 Task: In the  document Relationships.epub Add page color 'Light Pink'Light Pink . Insert watermark . Insert watermark  Softera Apply Font Style in watermark Georgia; font size  112 and place the watermark  Horizontally
Action: Mouse moved to (289, 379)
Screenshot: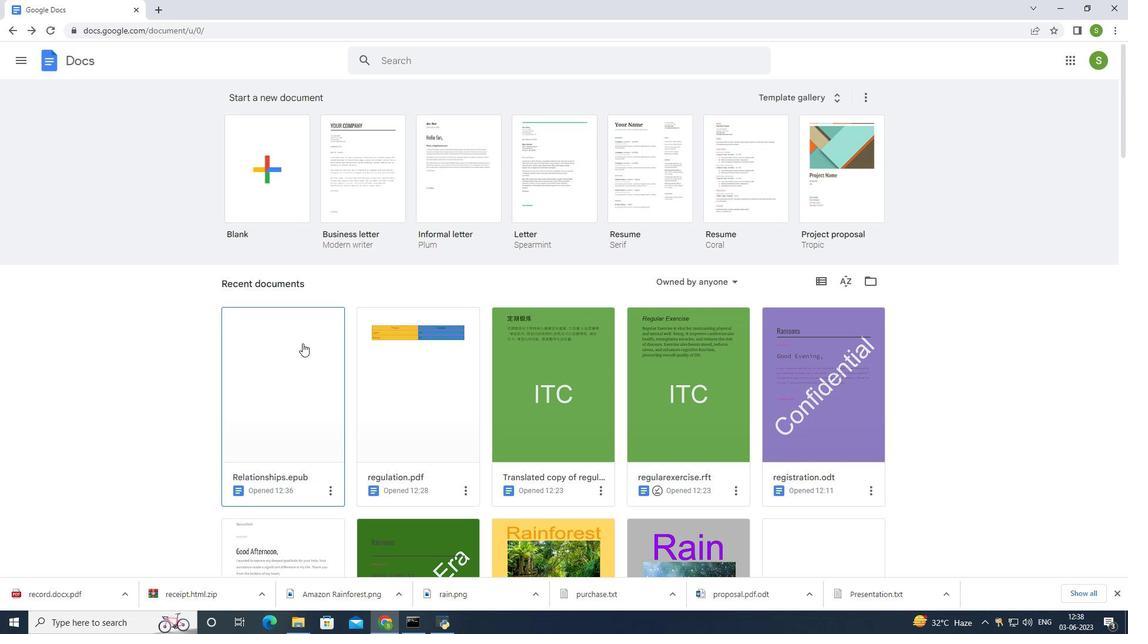 
Action: Mouse pressed left at (289, 379)
Screenshot: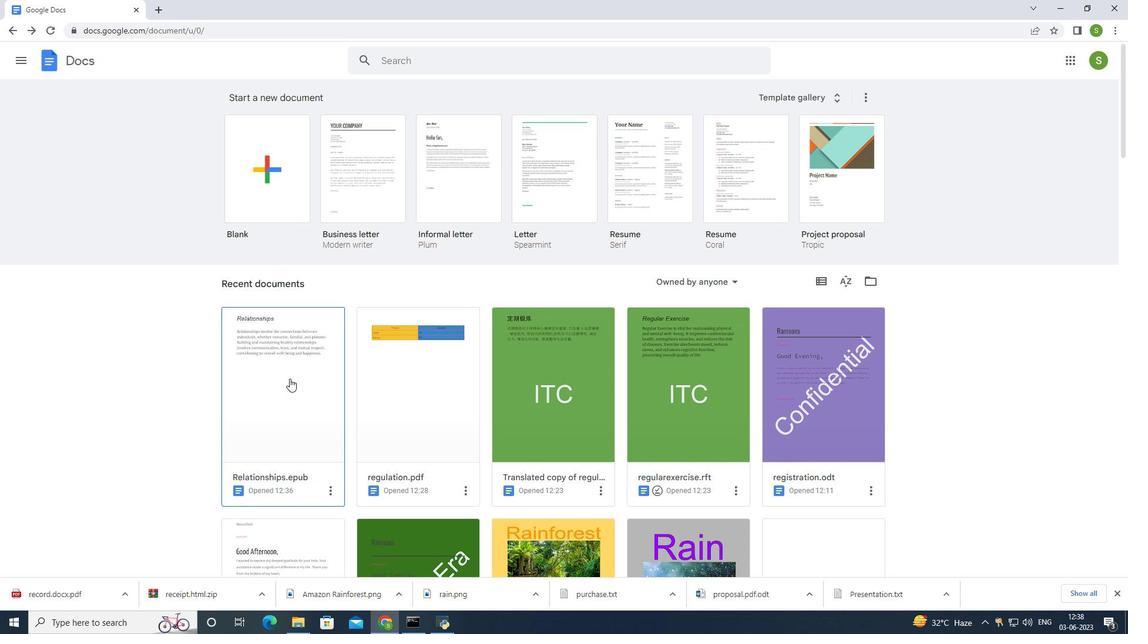 
Action: Mouse moved to (39, 66)
Screenshot: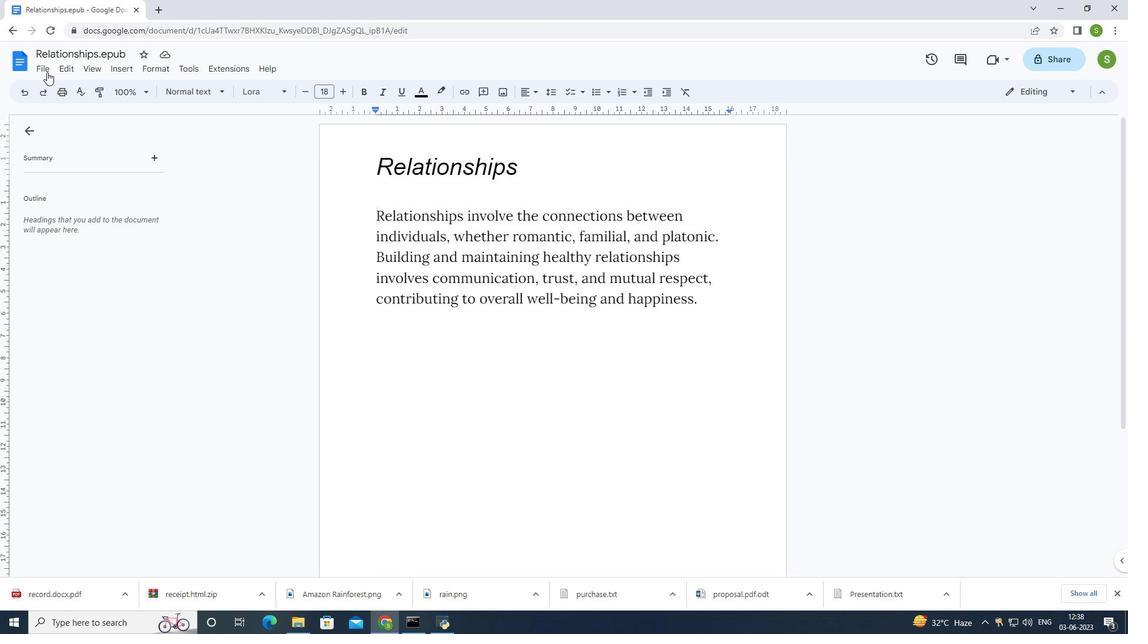 
Action: Mouse pressed left at (39, 66)
Screenshot: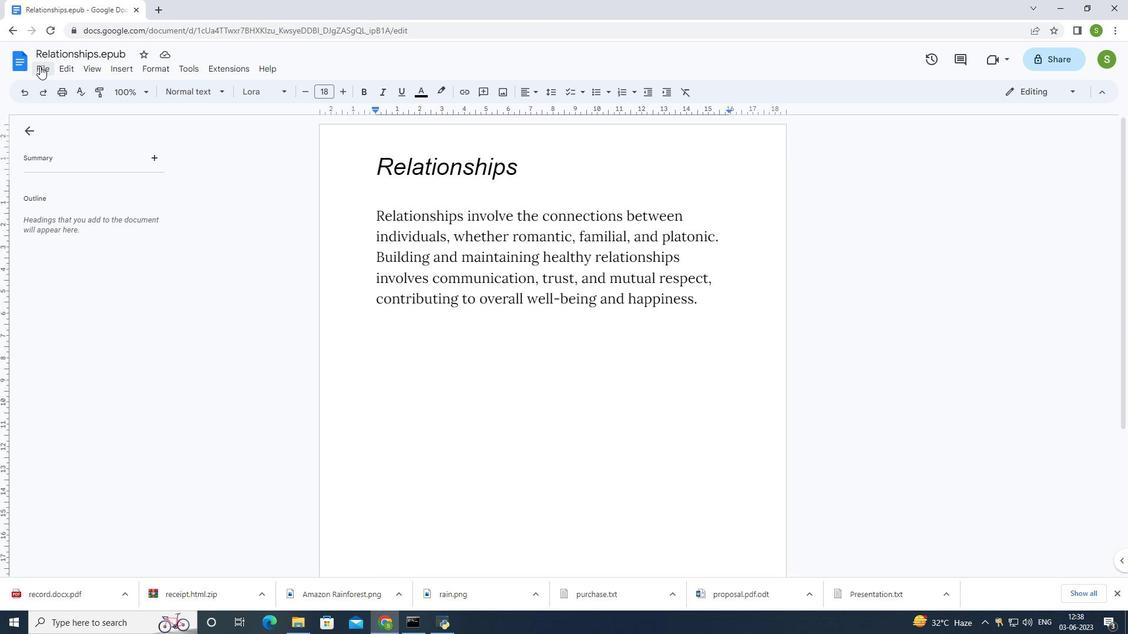 
Action: Mouse moved to (75, 393)
Screenshot: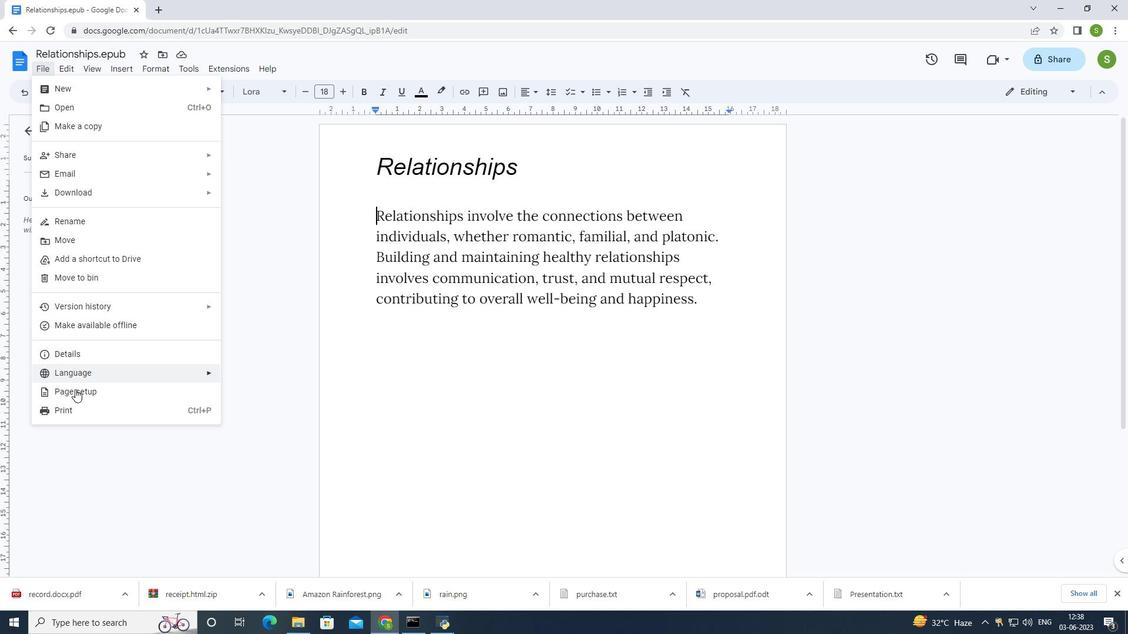 
Action: Mouse pressed left at (75, 393)
Screenshot: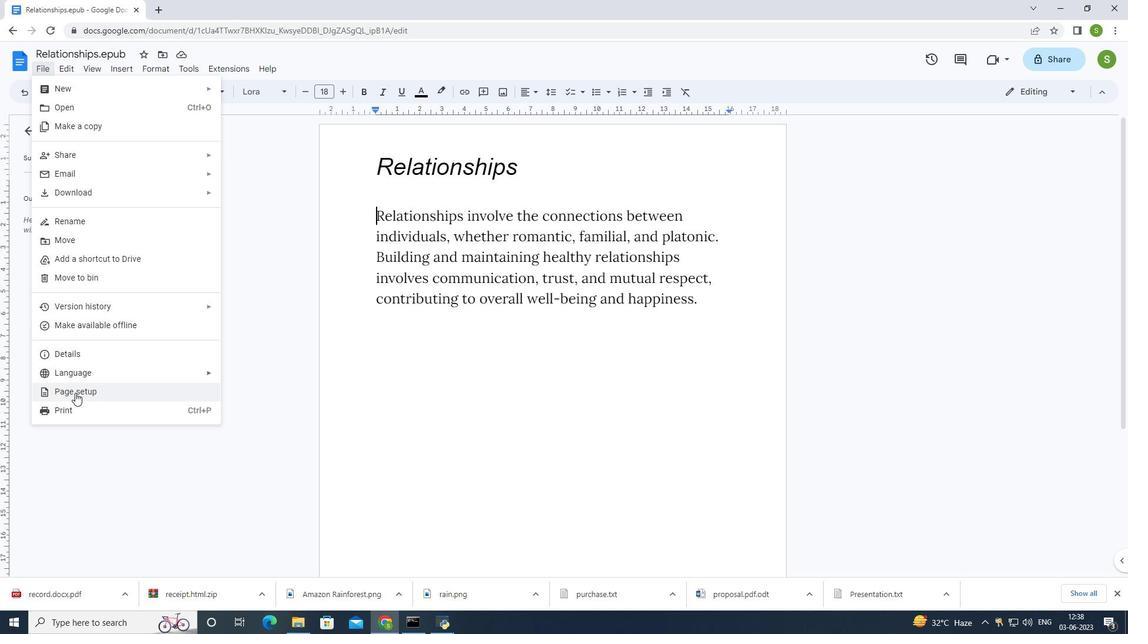 
Action: Mouse moved to (475, 389)
Screenshot: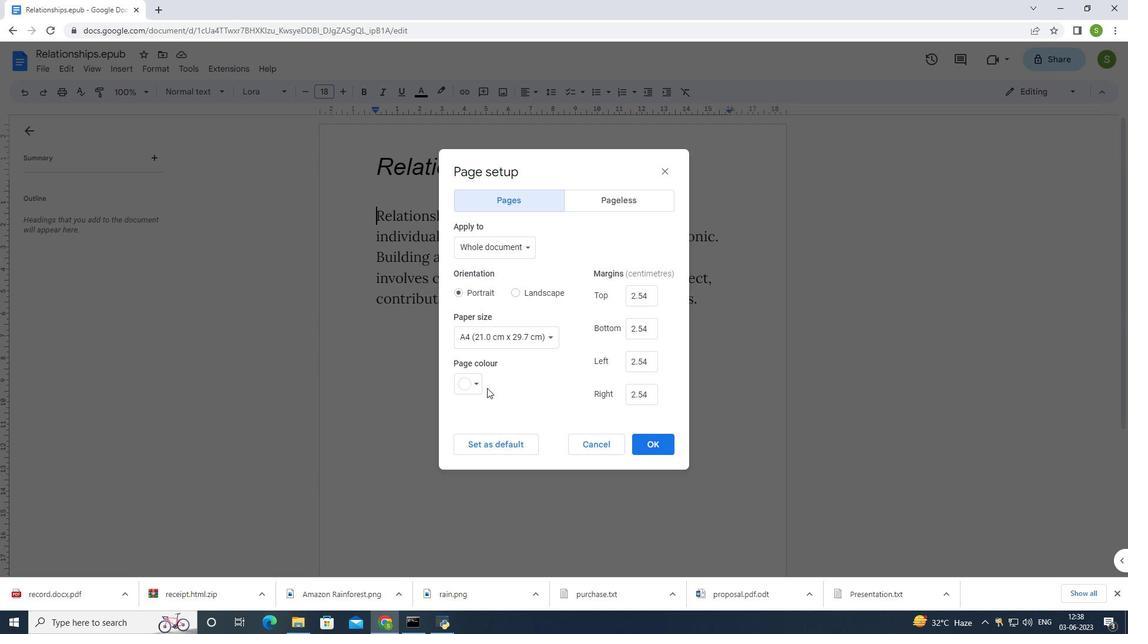 
Action: Mouse pressed left at (475, 389)
Screenshot: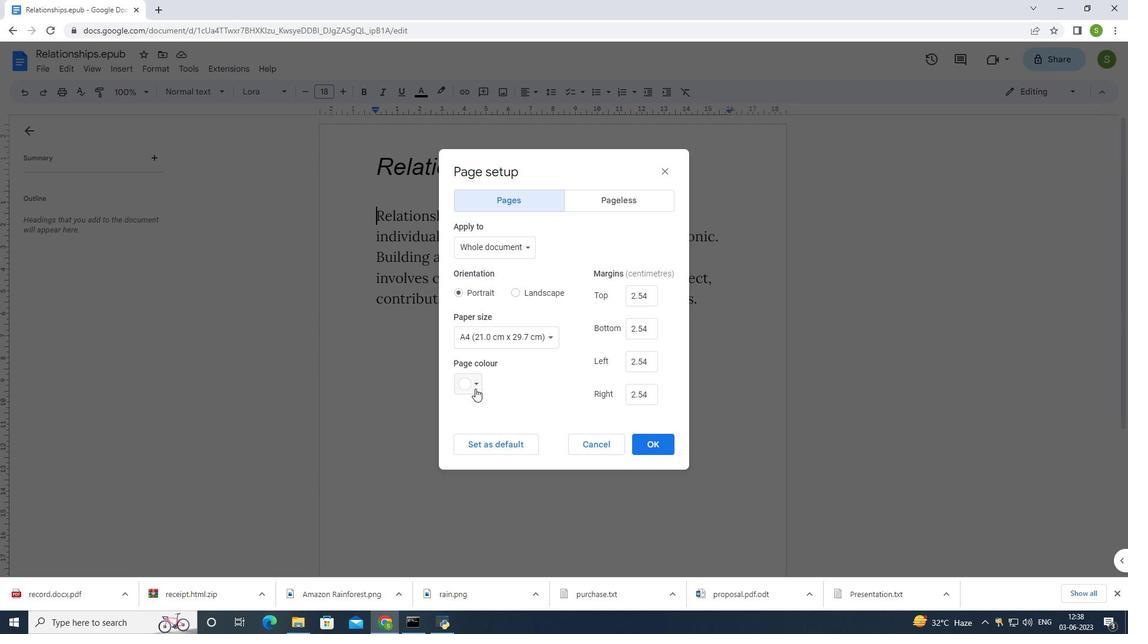 
Action: Mouse moved to (582, 465)
Screenshot: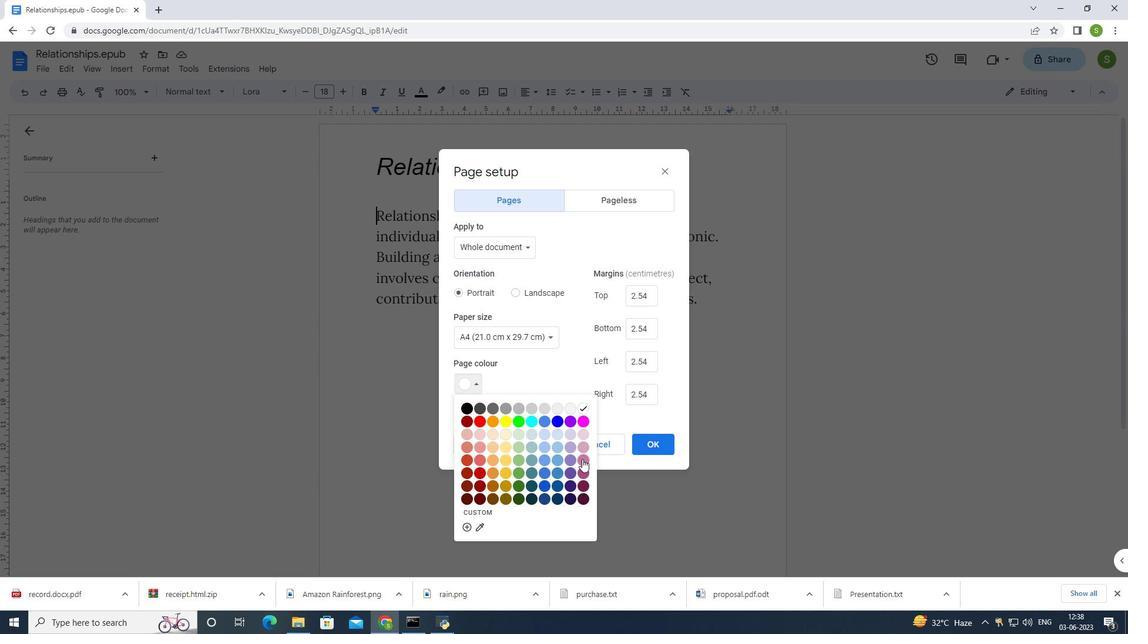 
Action: Mouse pressed left at (582, 465)
Screenshot: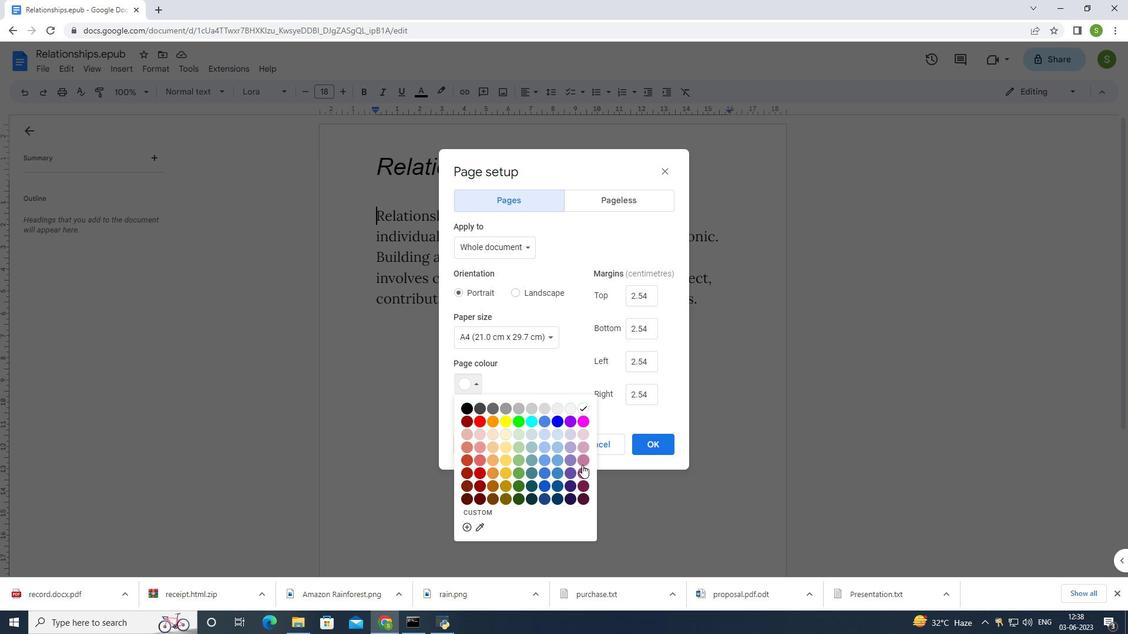 
Action: Mouse moved to (640, 447)
Screenshot: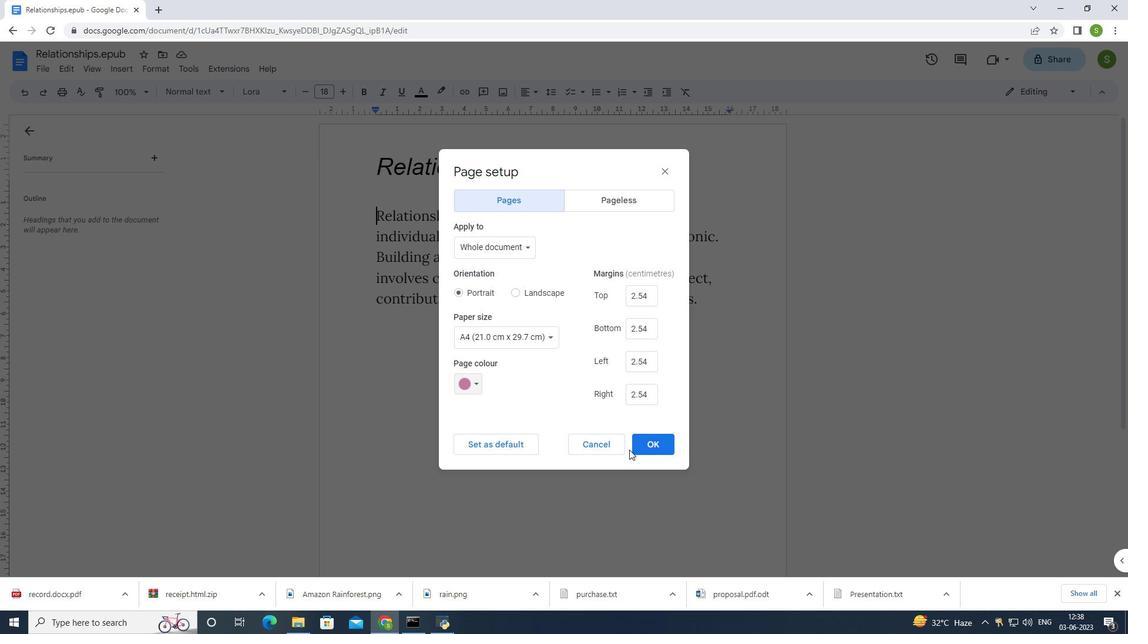 
Action: Mouse pressed left at (640, 447)
Screenshot: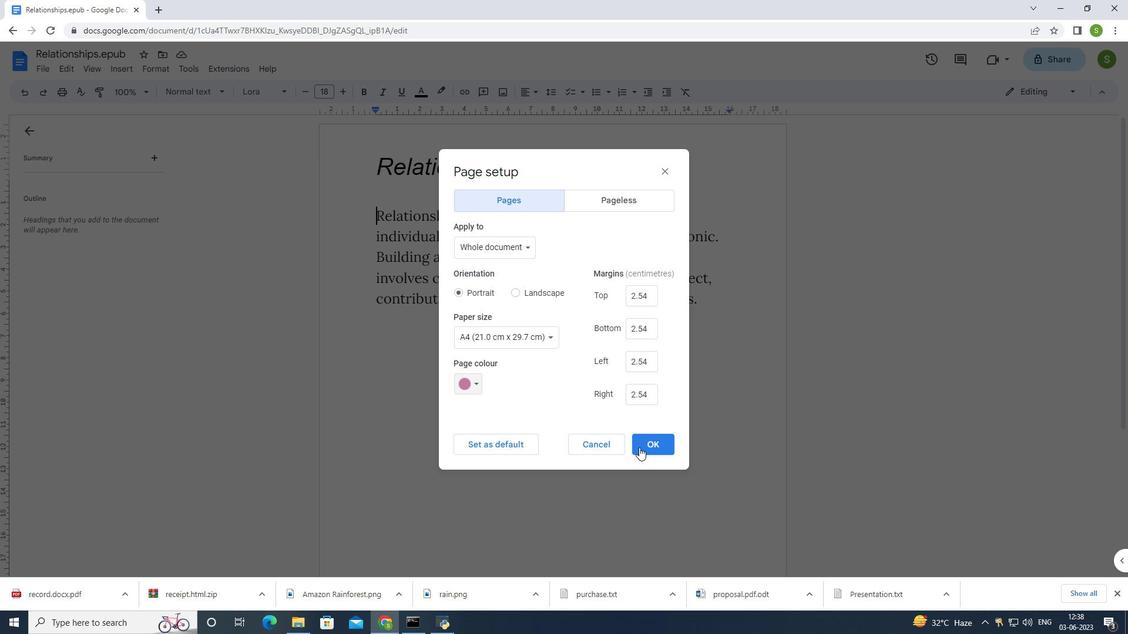 
Action: Mouse moved to (125, 72)
Screenshot: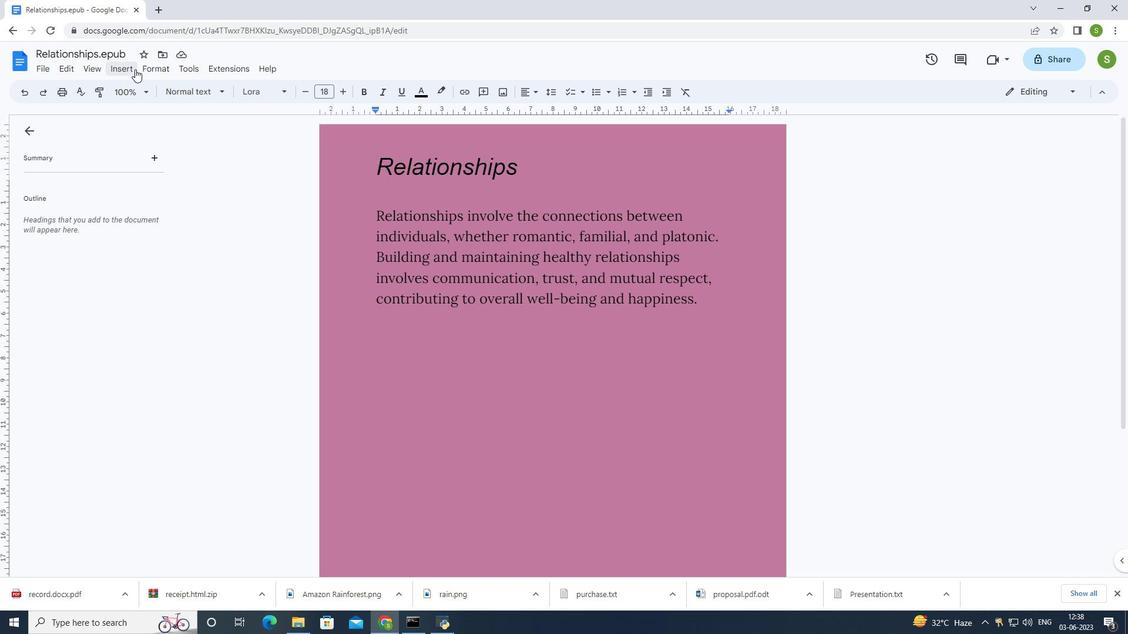 
Action: Mouse pressed left at (125, 72)
Screenshot: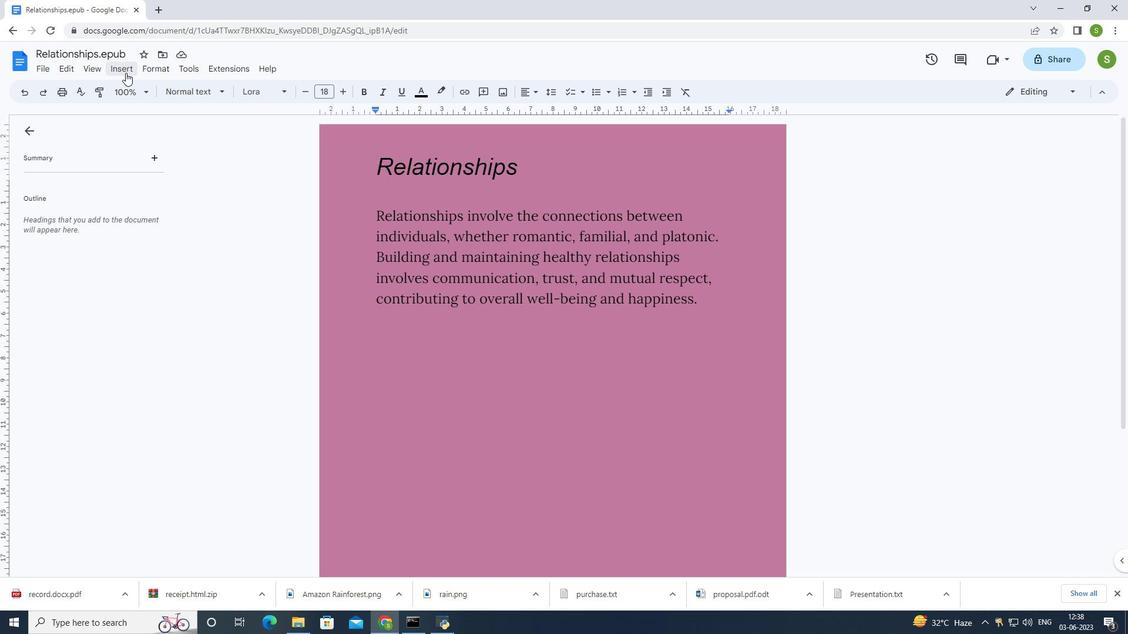 
Action: Mouse moved to (170, 339)
Screenshot: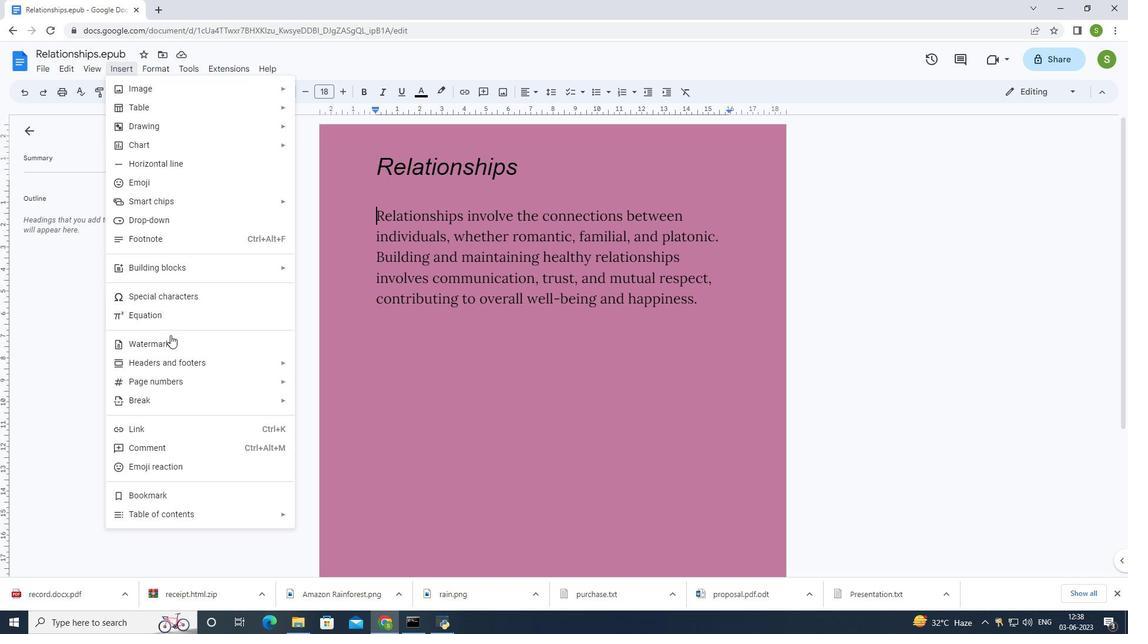 
Action: Mouse pressed left at (170, 339)
Screenshot: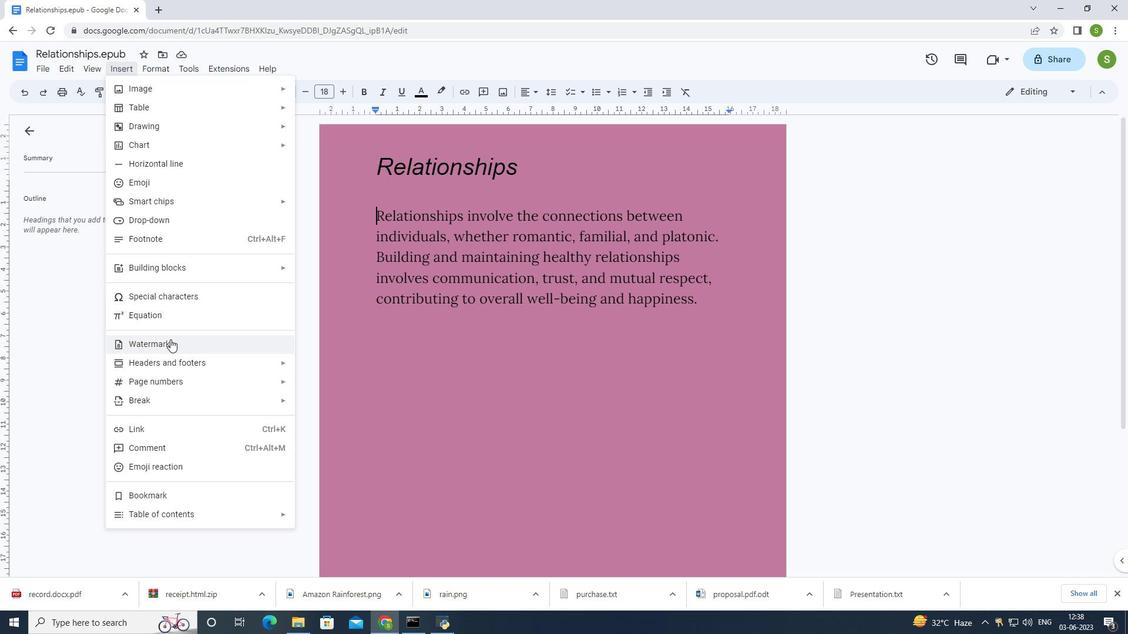 
Action: Mouse moved to (1071, 132)
Screenshot: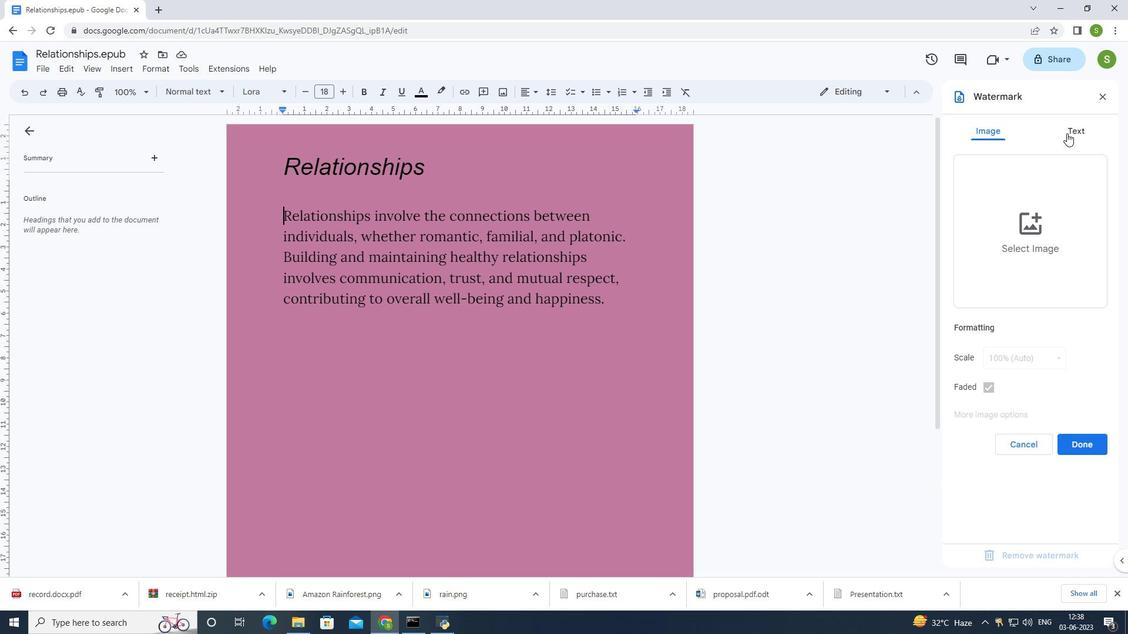 
Action: Mouse pressed left at (1071, 132)
Screenshot: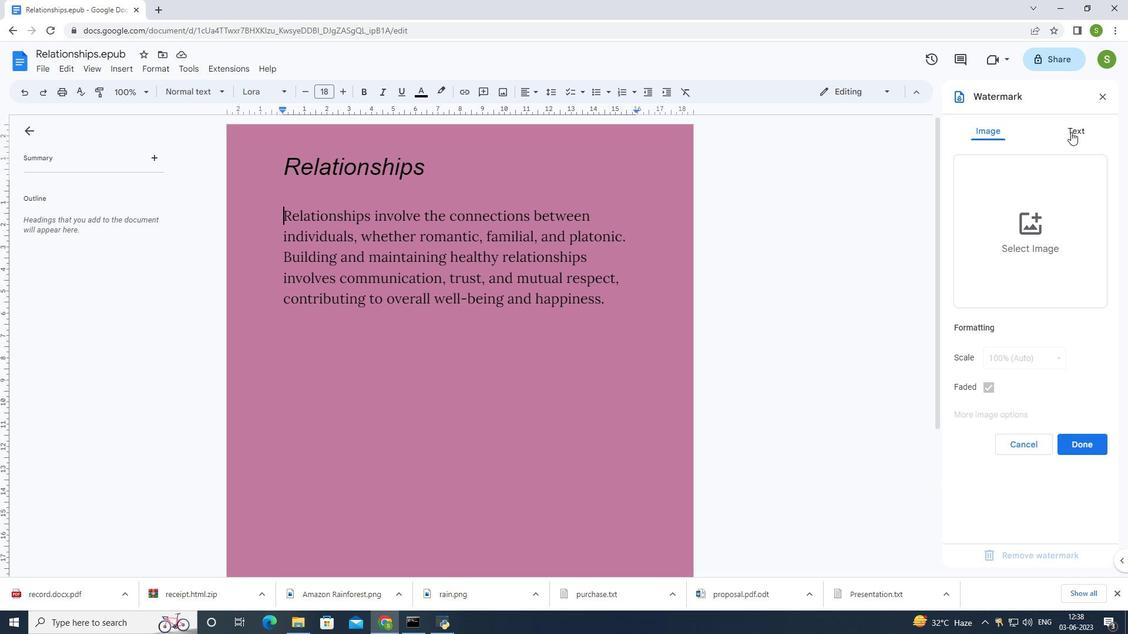 
Action: Mouse moved to (1038, 165)
Screenshot: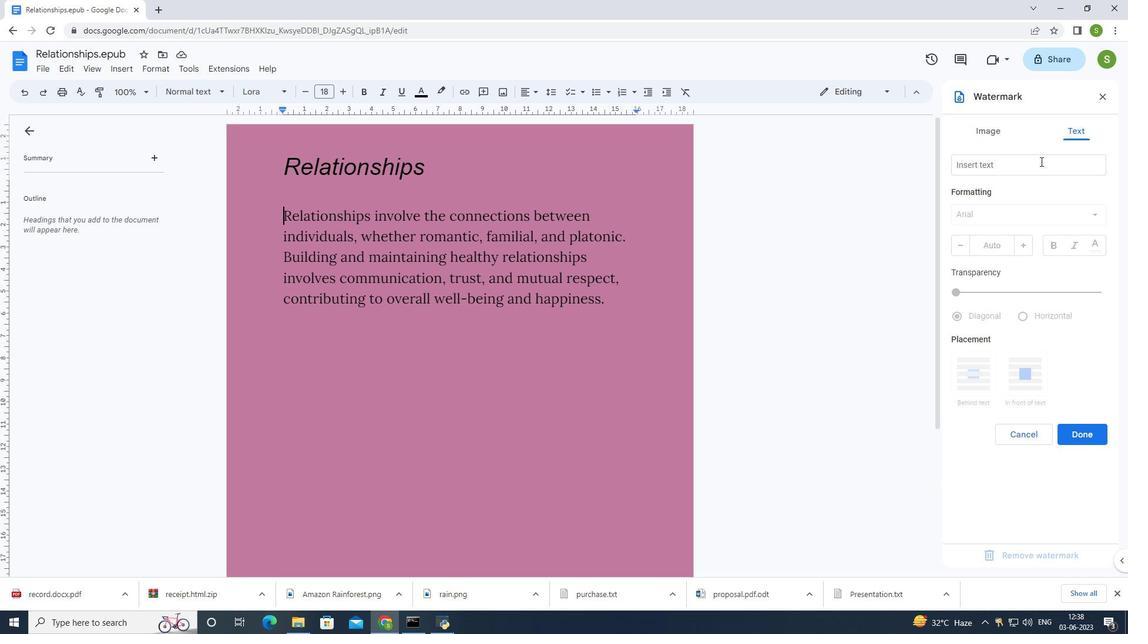 
Action: Mouse pressed left at (1038, 165)
Screenshot: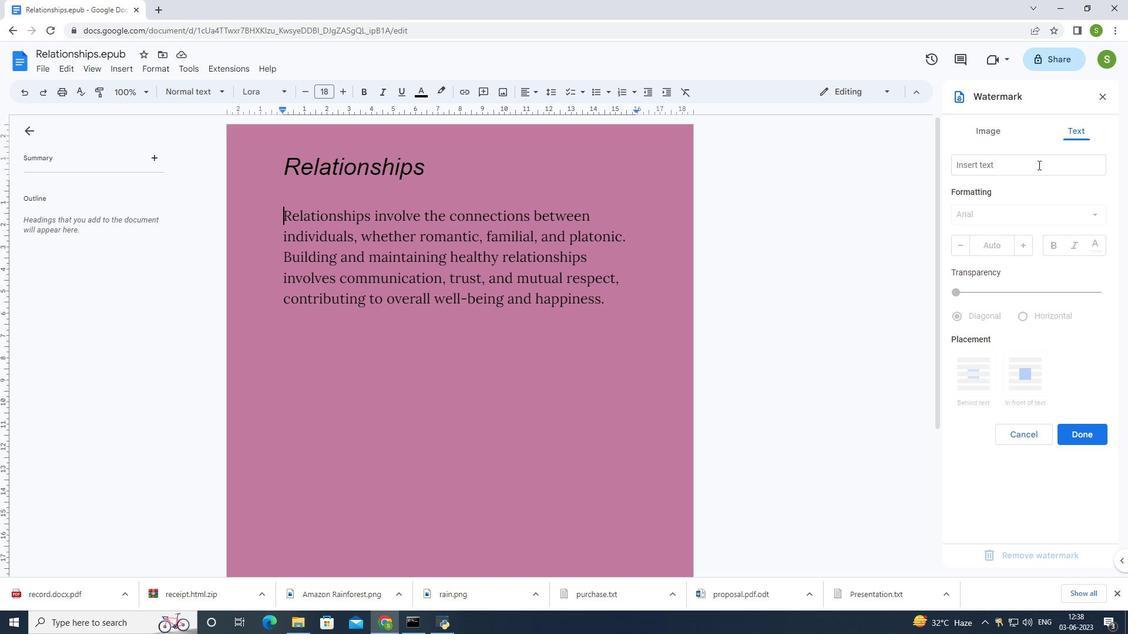 
Action: Mouse moved to (993, 168)
Screenshot: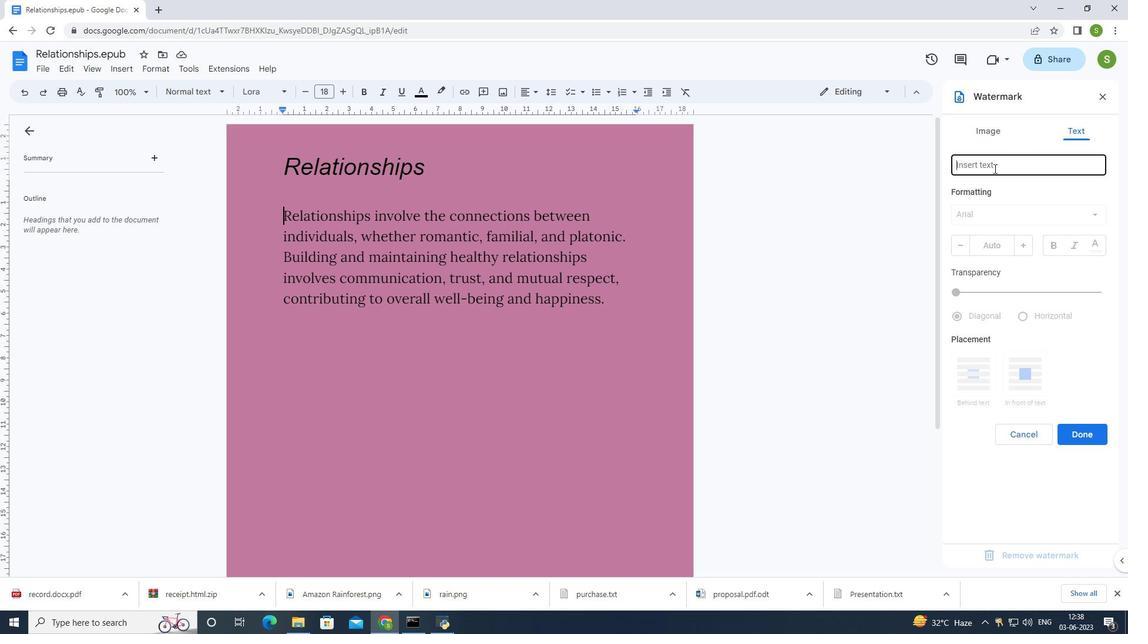 
Action: Key pressed <Key.shift>Softare<Key.backspace><Key.backspace><Key.backspace>era<Key.enter>
Screenshot: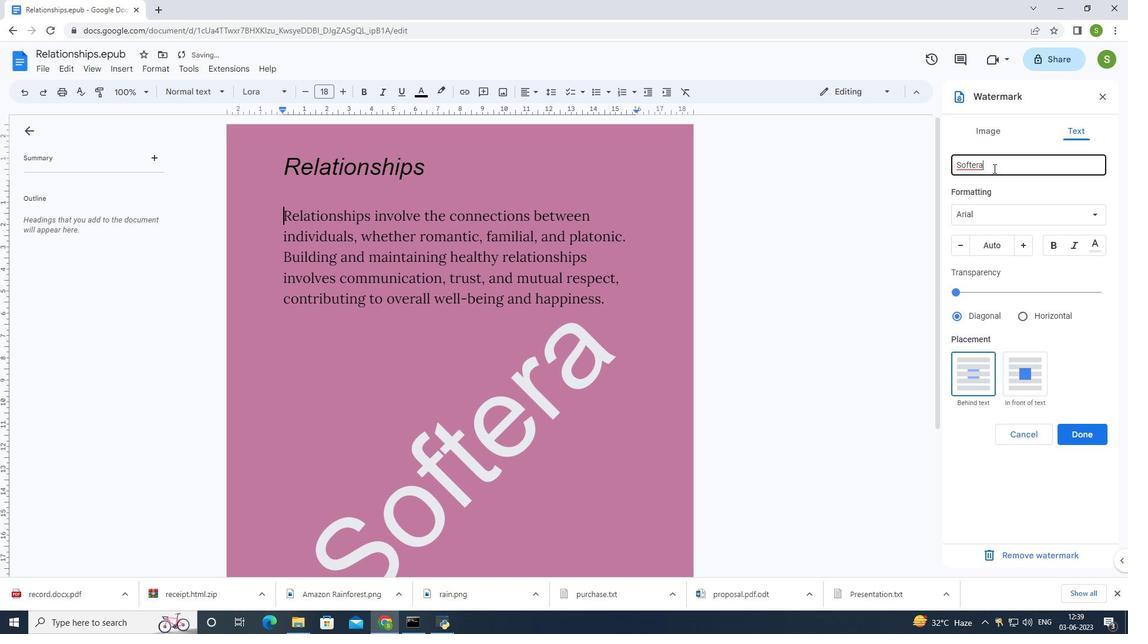 
Action: Mouse moved to (981, 215)
Screenshot: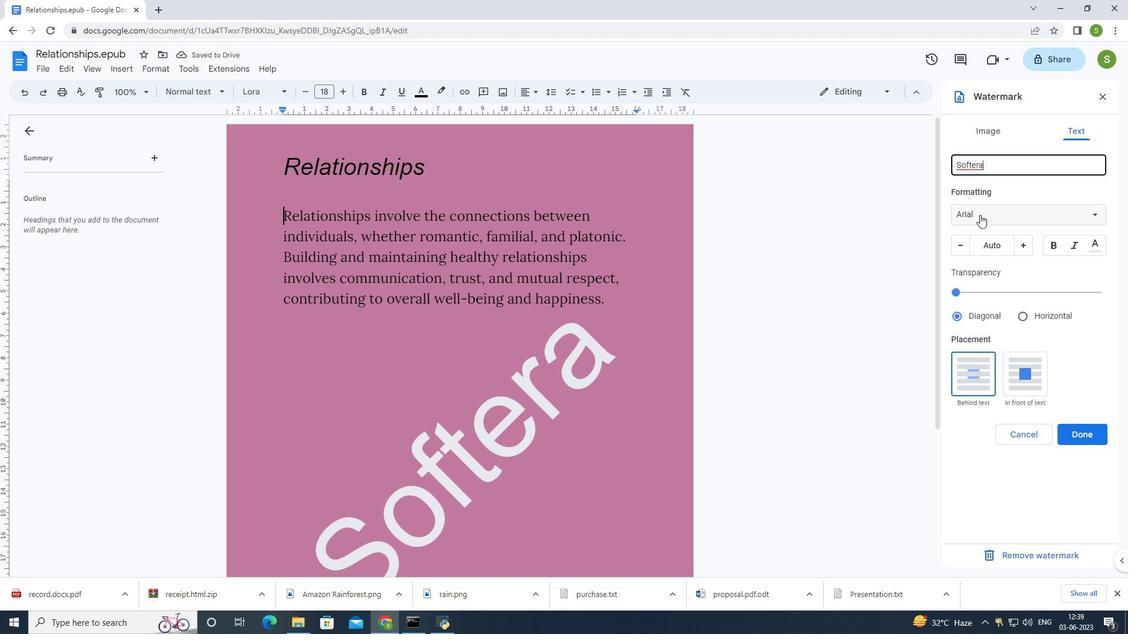 
Action: Mouse pressed left at (981, 215)
Screenshot: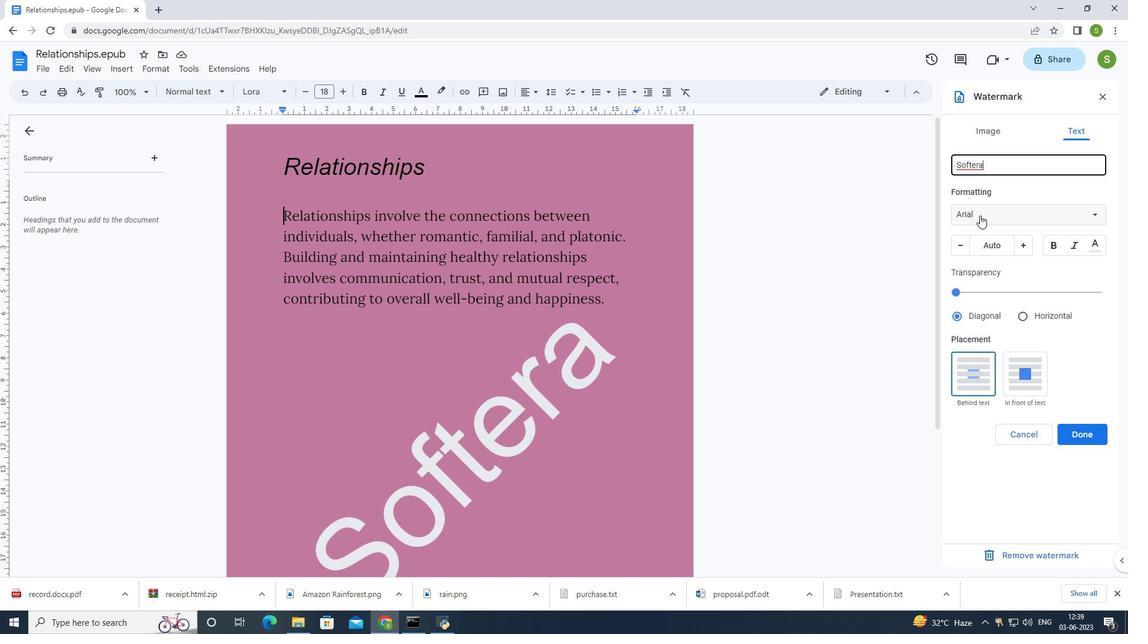 
Action: Mouse moved to (989, 238)
Screenshot: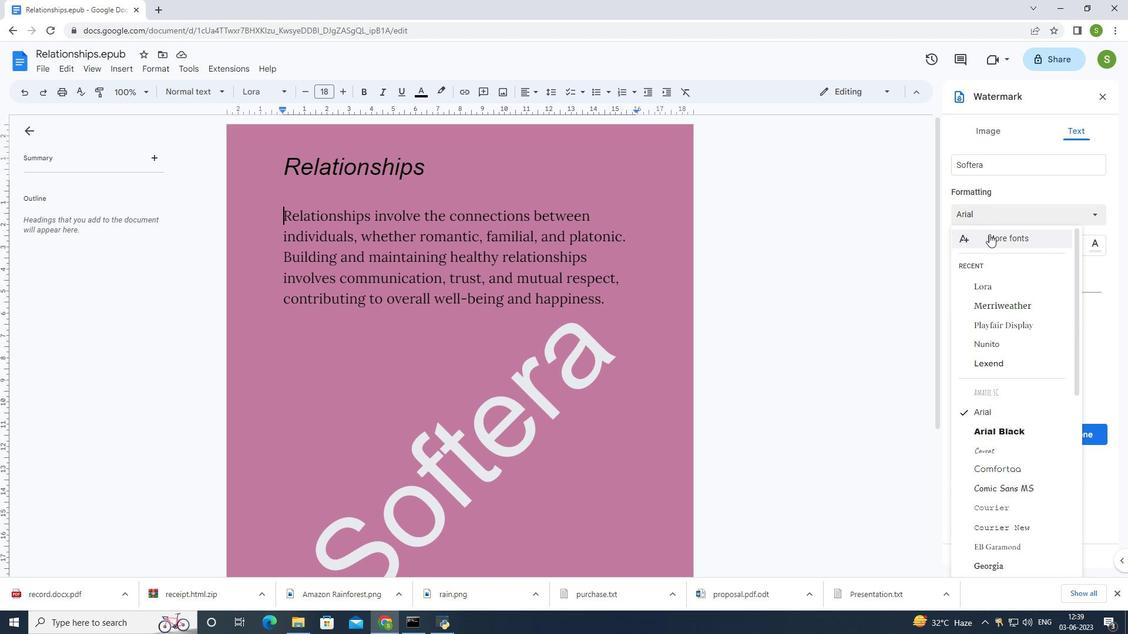
Action: Mouse pressed left at (989, 238)
Screenshot: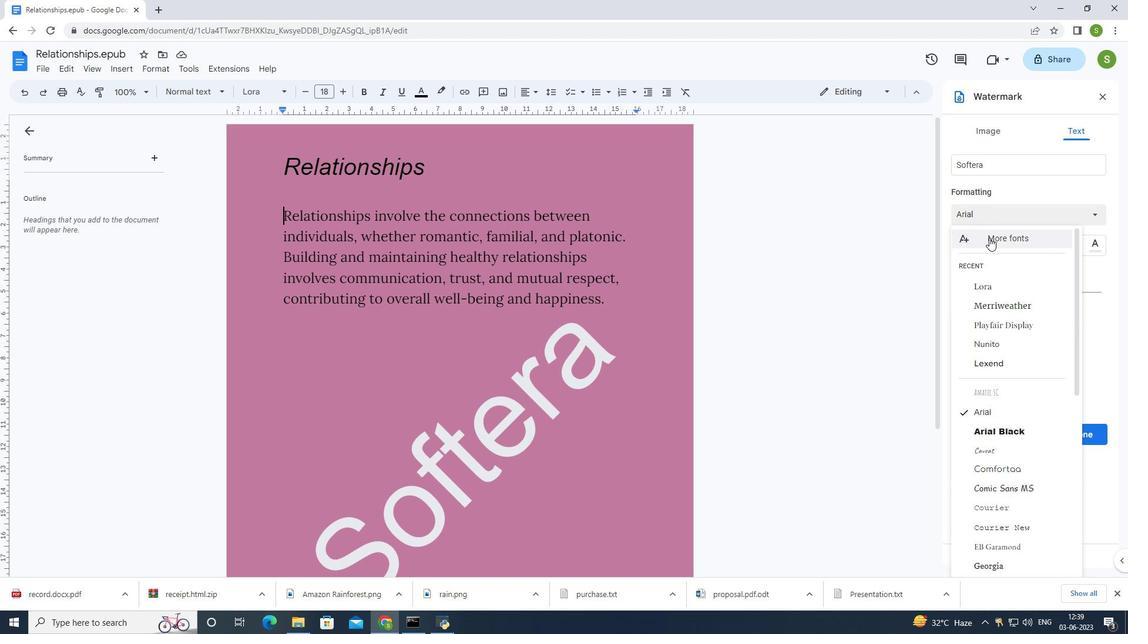 
Action: Mouse moved to (364, 173)
Screenshot: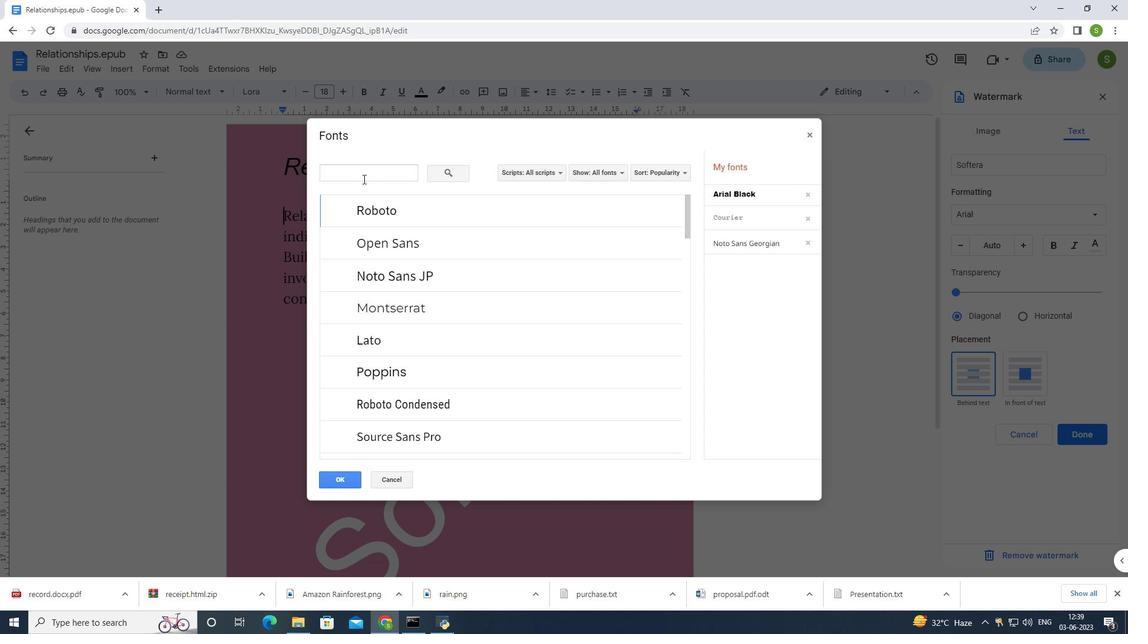 
Action: Mouse pressed left at (364, 173)
Screenshot: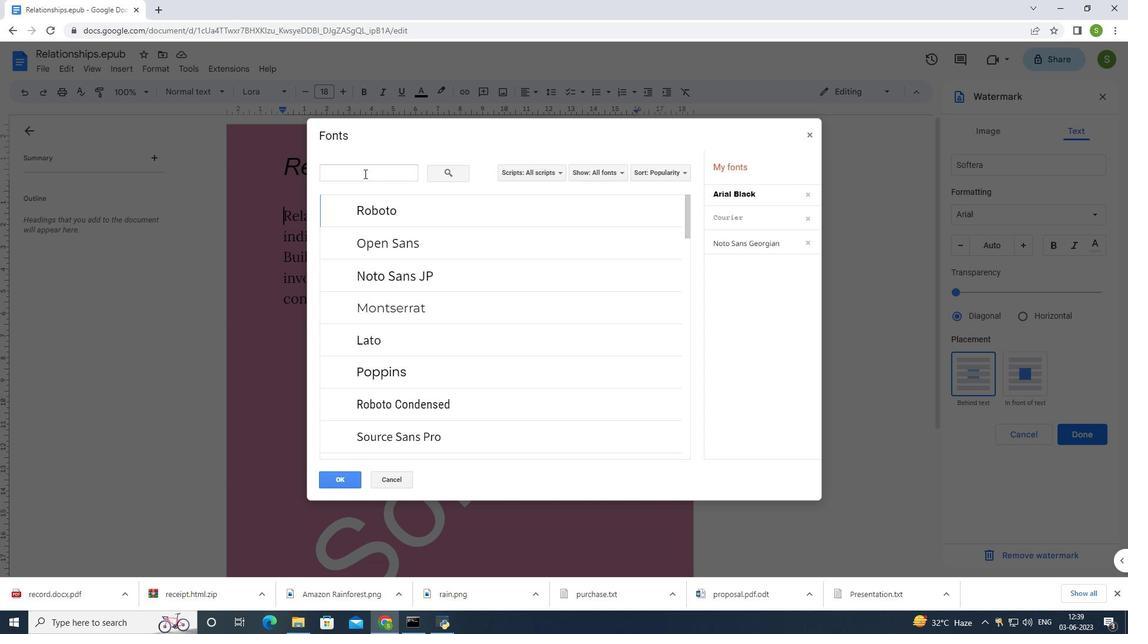 
Action: Mouse moved to (365, 173)
Screenshot: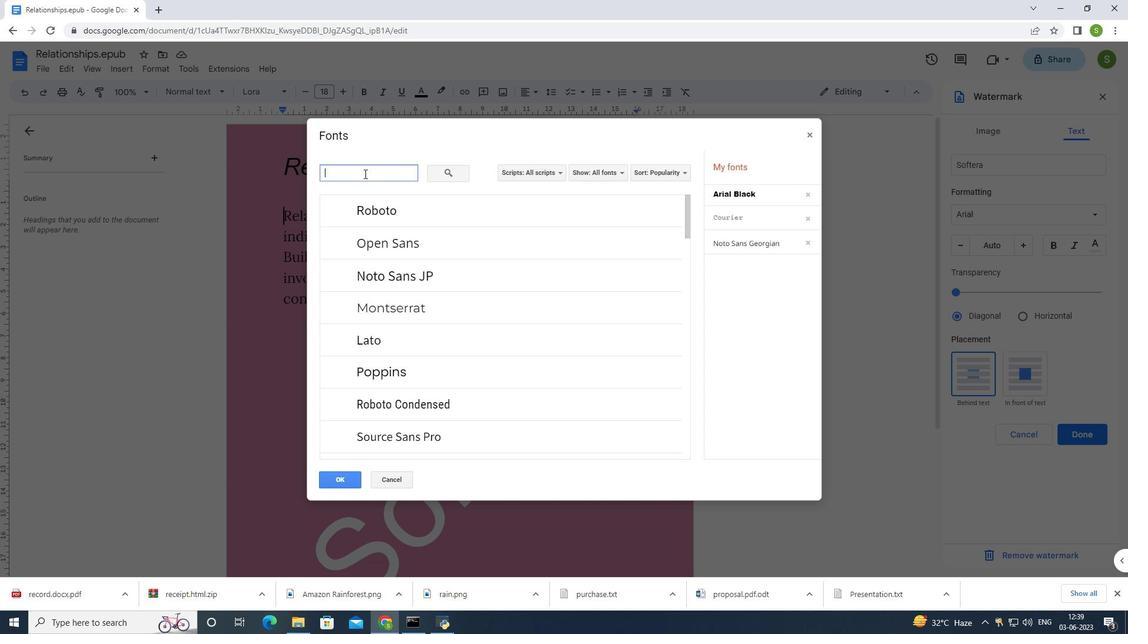 
Action: Key pressed <Key.shift>Georgia
Screenshot: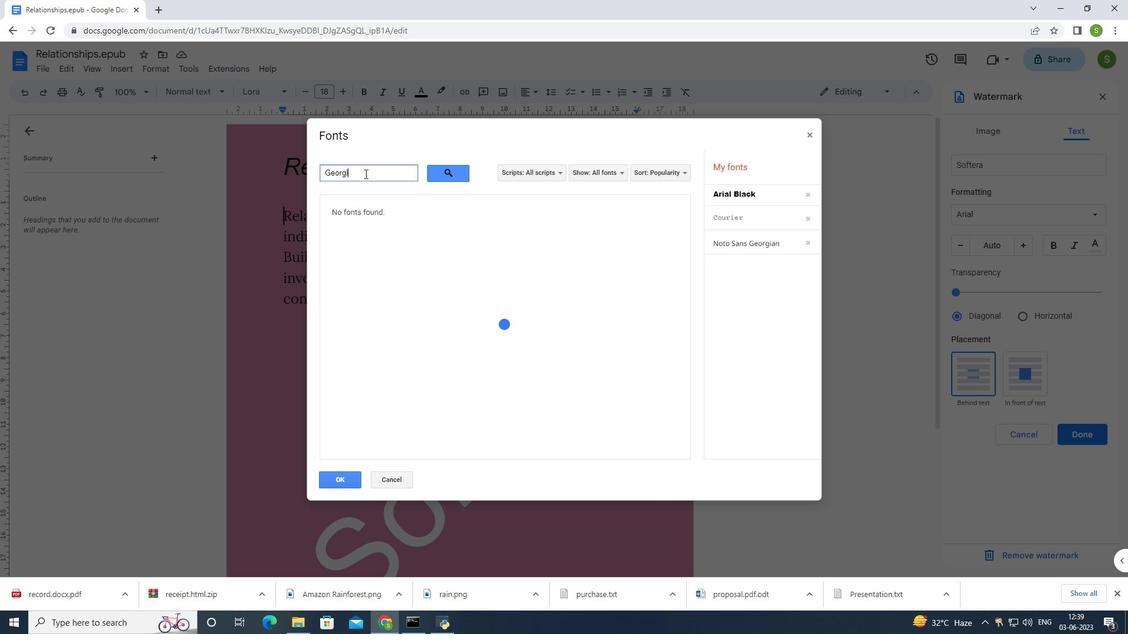 
Action: Mouse moved to (358, 483)
Screenshot: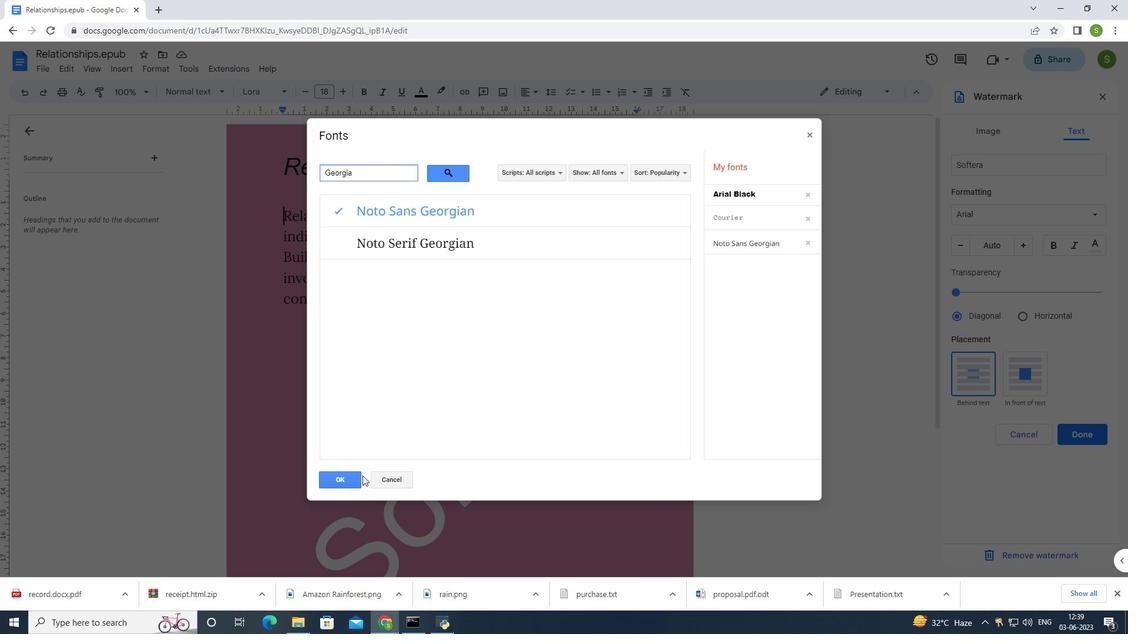 
Action: Mouse pressed left at (358, 483)
Screenshot: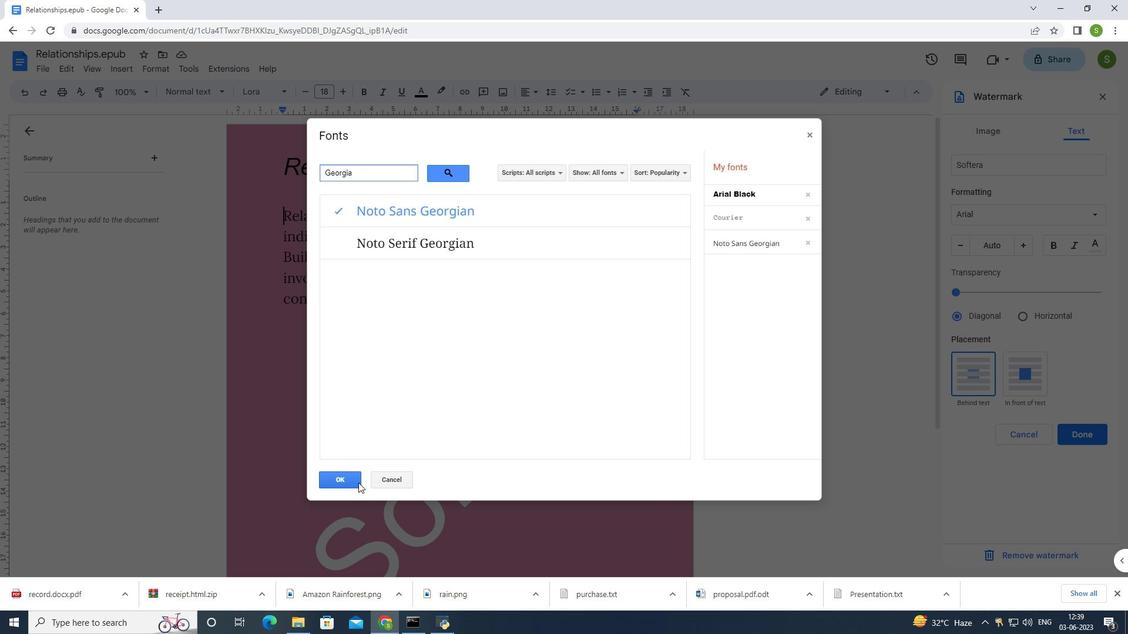 
Action: Mouse moved to (1028, 245)
Screenshot: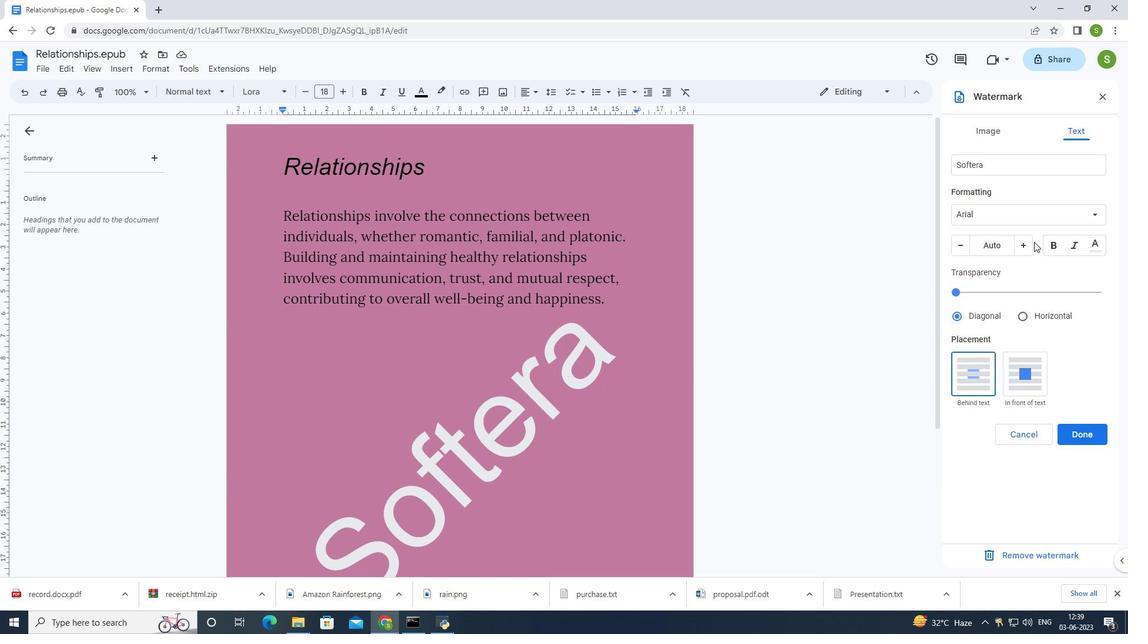 
Action: Mouse pressed left at (1028, 245)
Screenshot: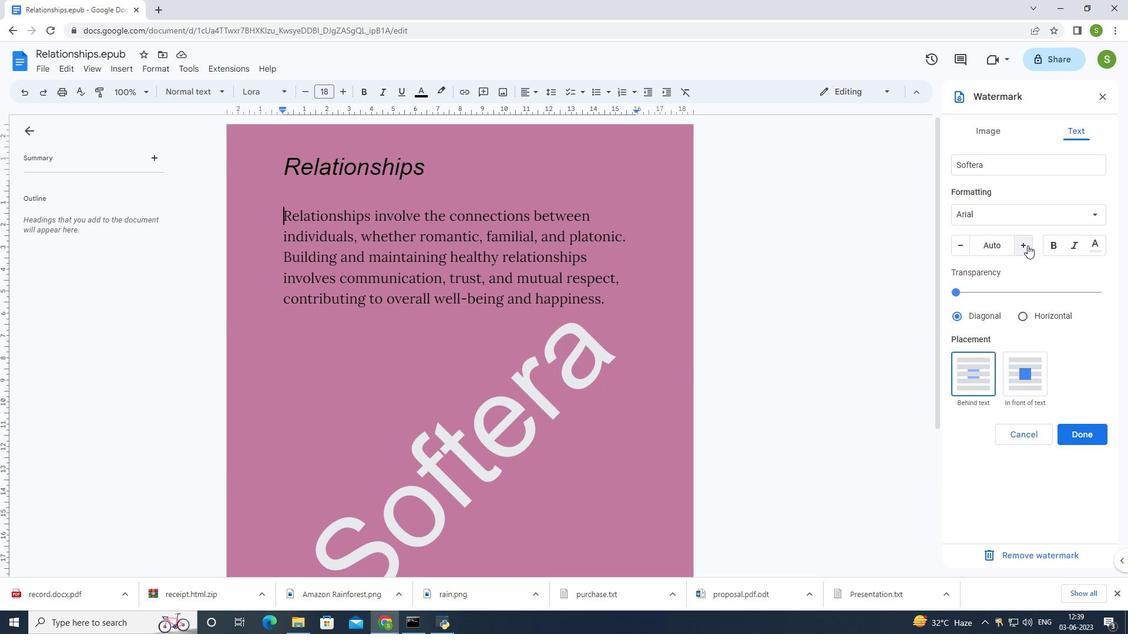 
Action: Mouse pressed left at (1028, 245)
Screenshot: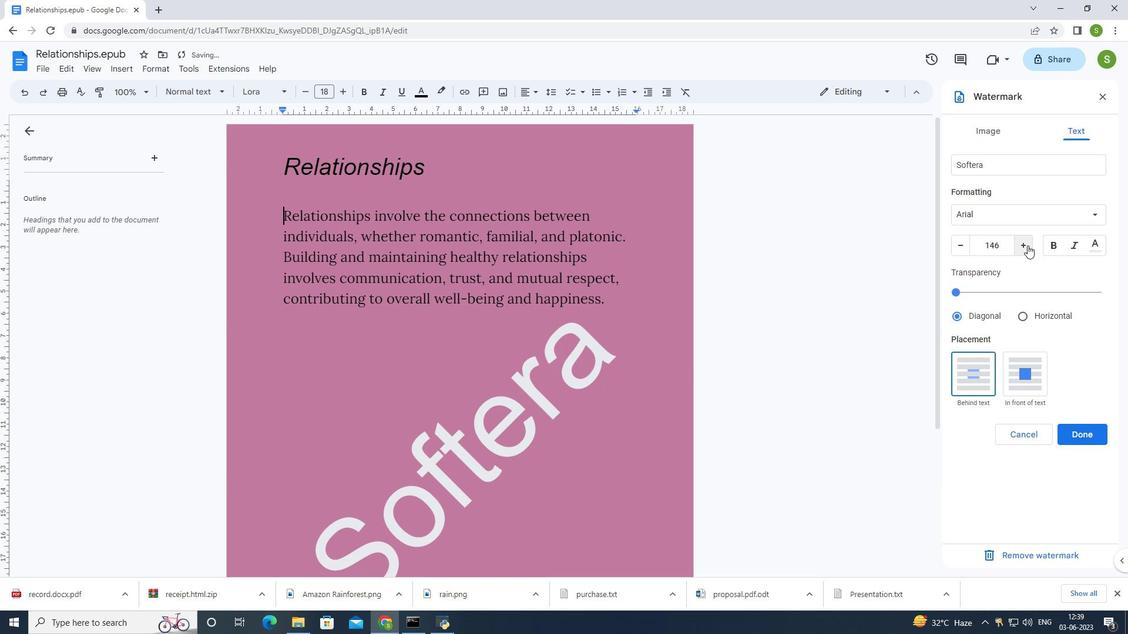 
Action: Mouse moved to (956, 246)
Screenshot: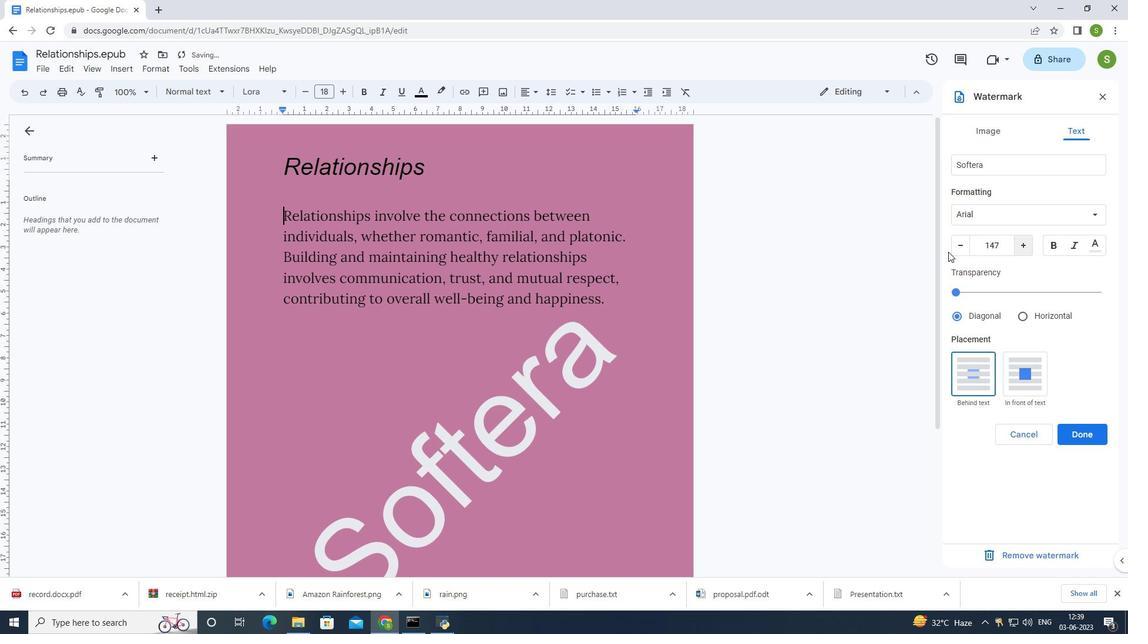 
Action: Mouse pressed left at (956, 246)
Screenshot: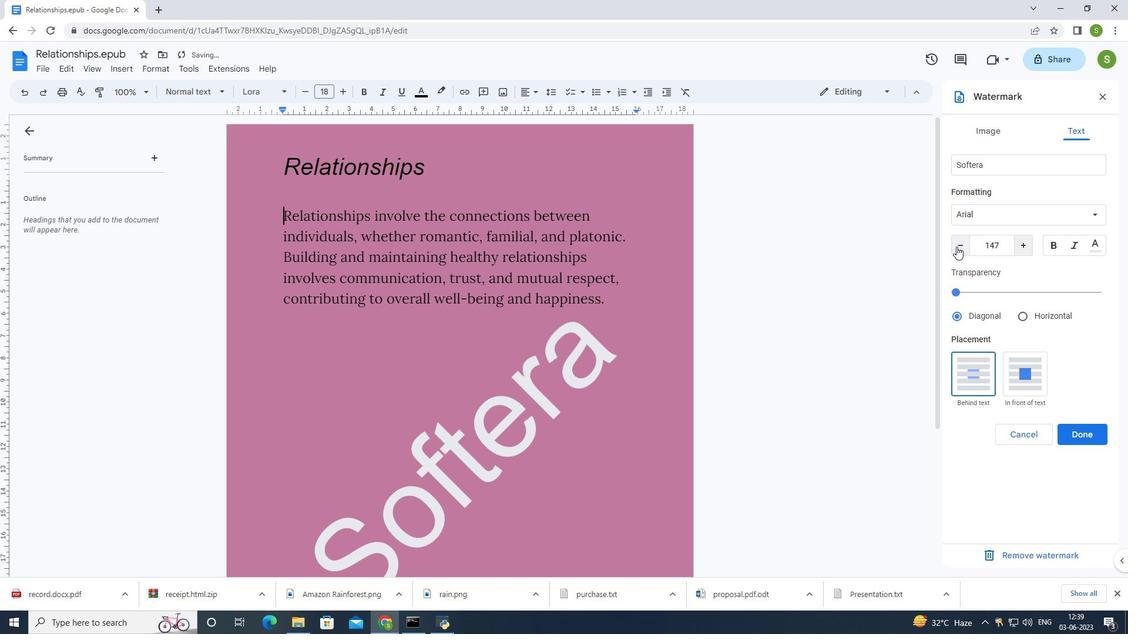 
Action: Mouse pressed left at (956, 246)
Screenshot: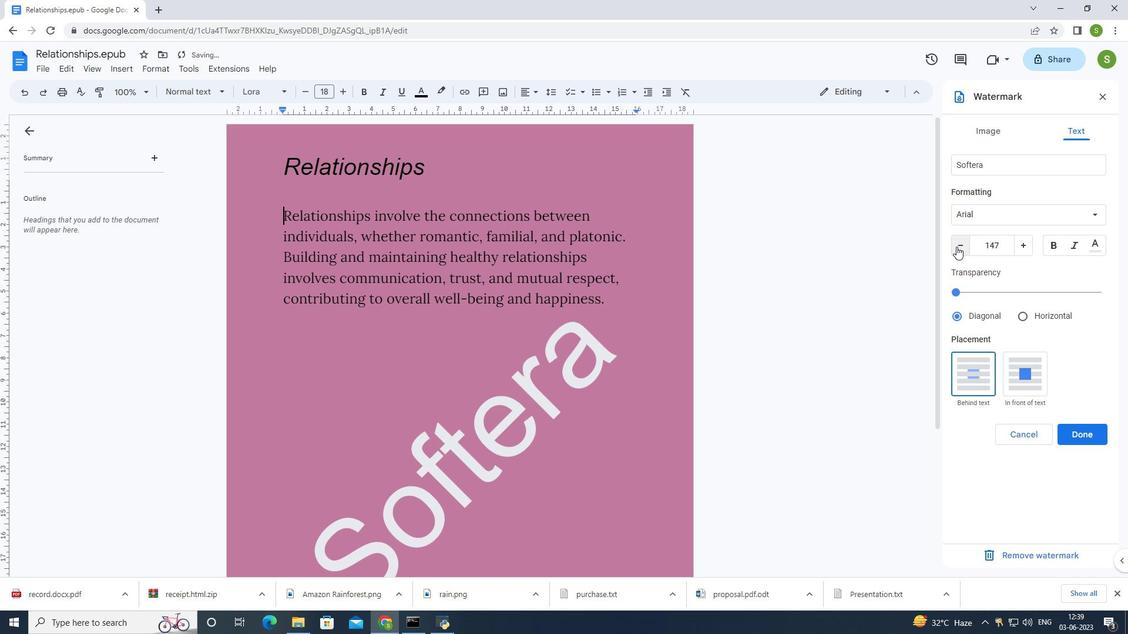 
Action: Mouse pressed left at (956, 246)
Screenshot: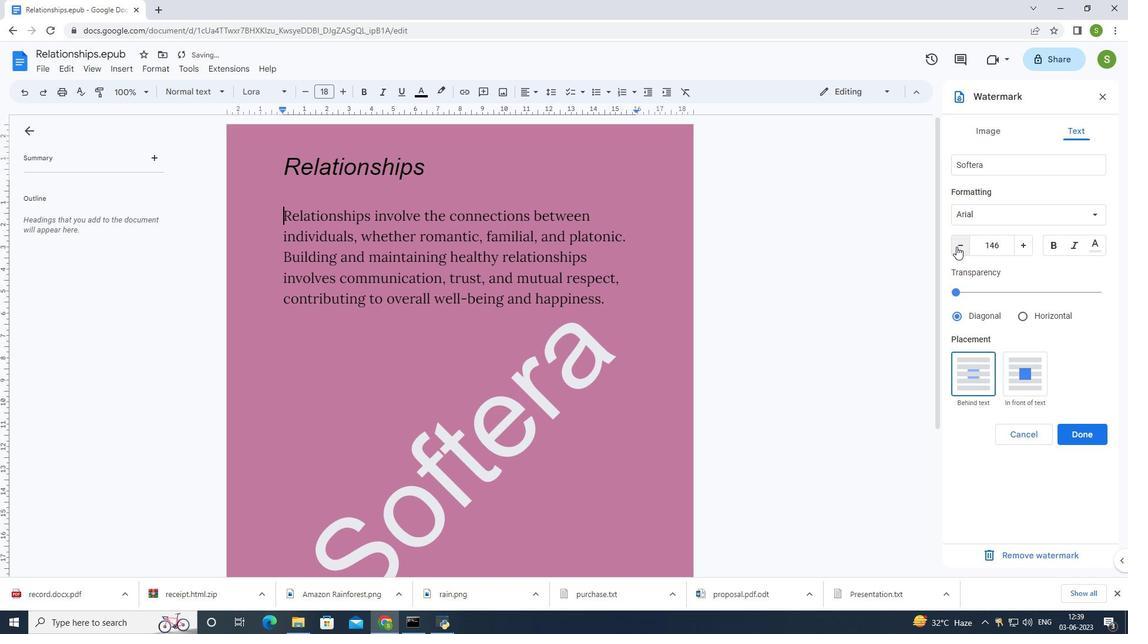 
Action: Mouse pressed left at (956, 246)
Screenshot: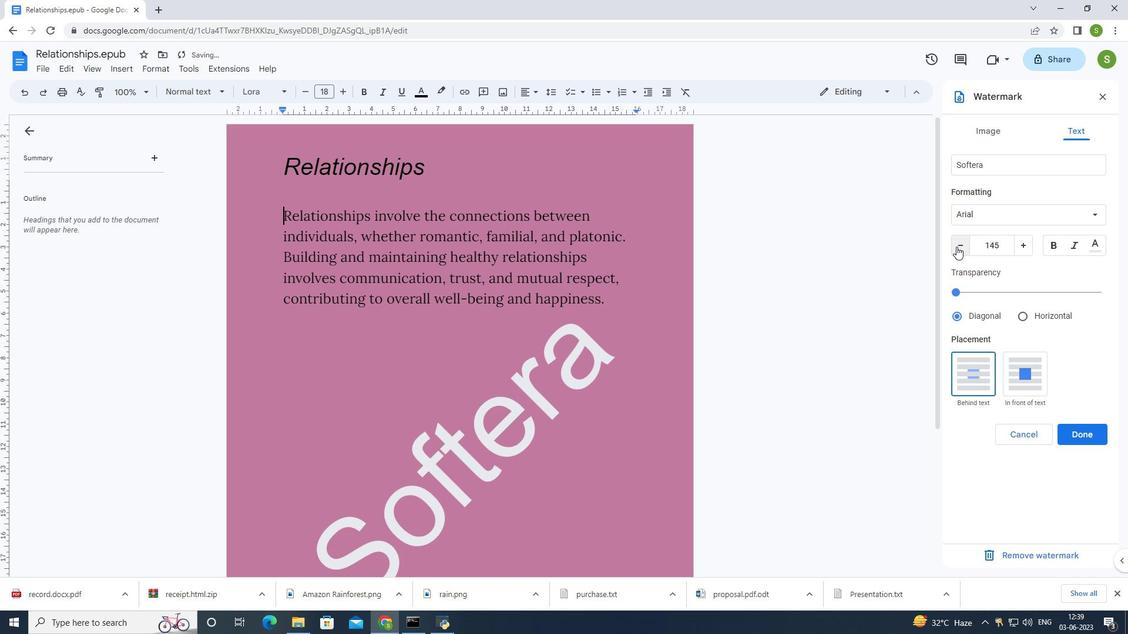 
Action: Mouse pressed left at (956, 246)
Screenshot: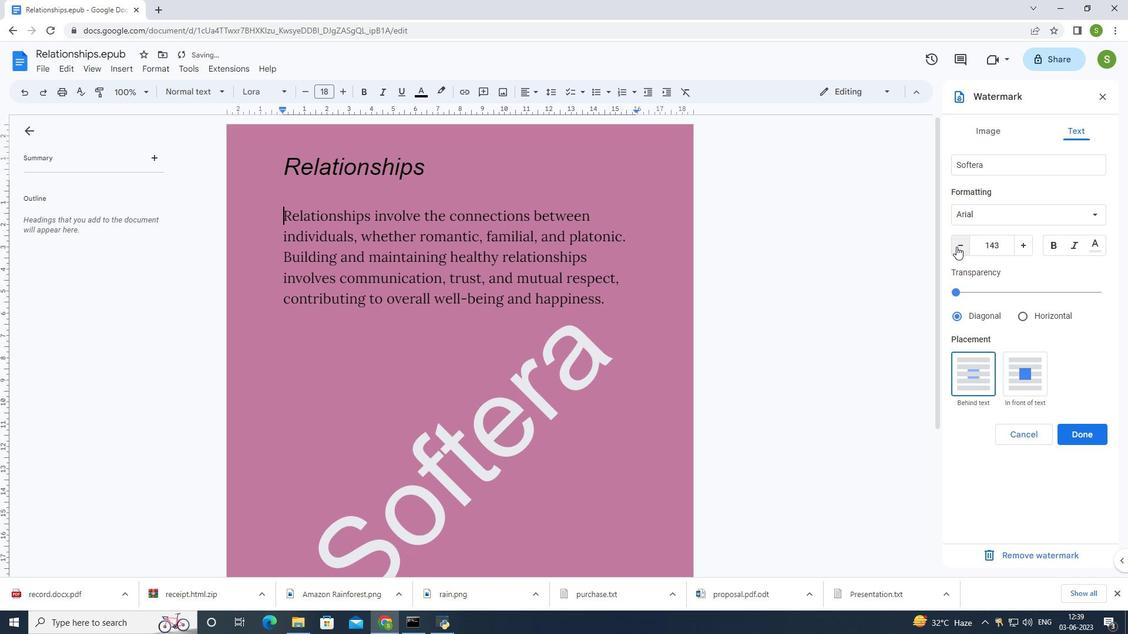 
Action: Mouse pressed left at (956, 246)
Screenshot: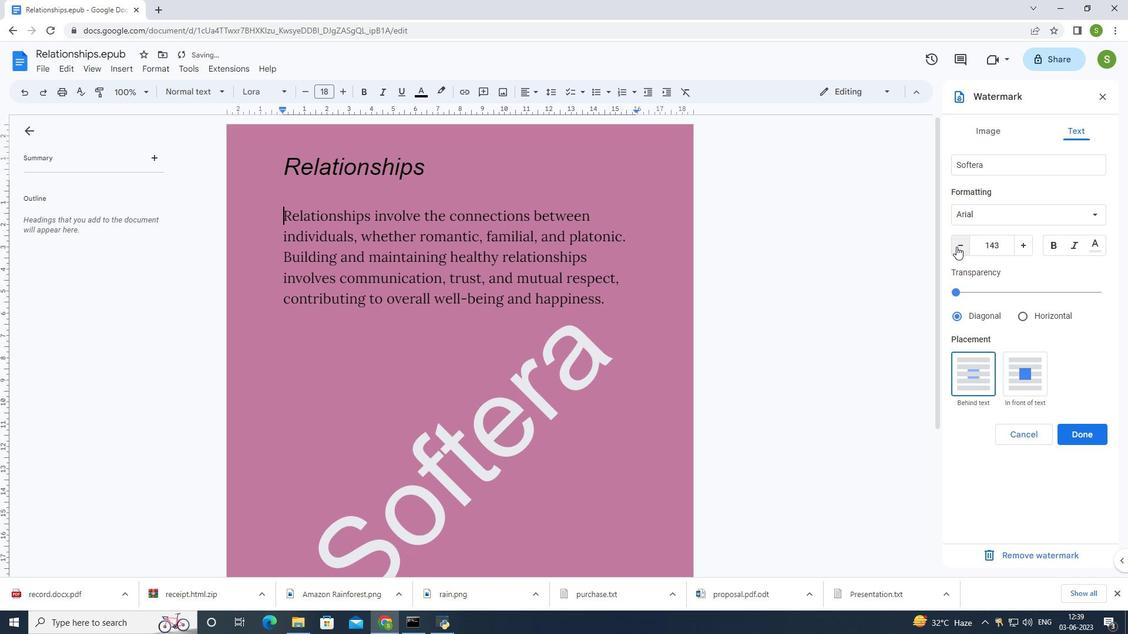 
Action: Mouse pressed left at (956, 246)
Screenshot: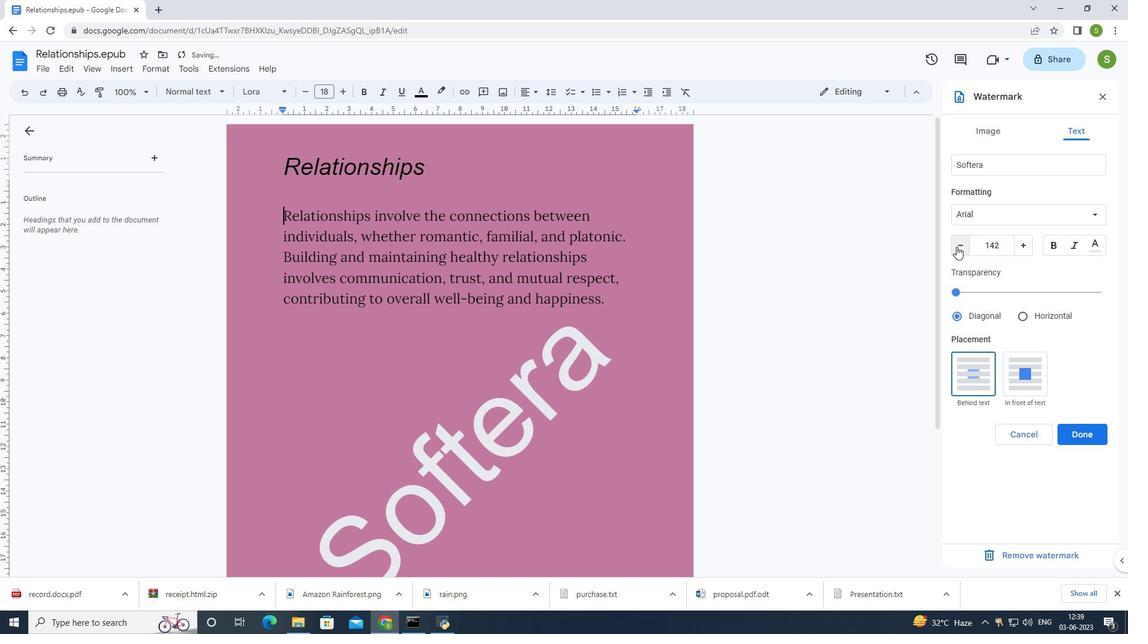 
Action: Mouse pressed left at (956, 246)
Screenshot: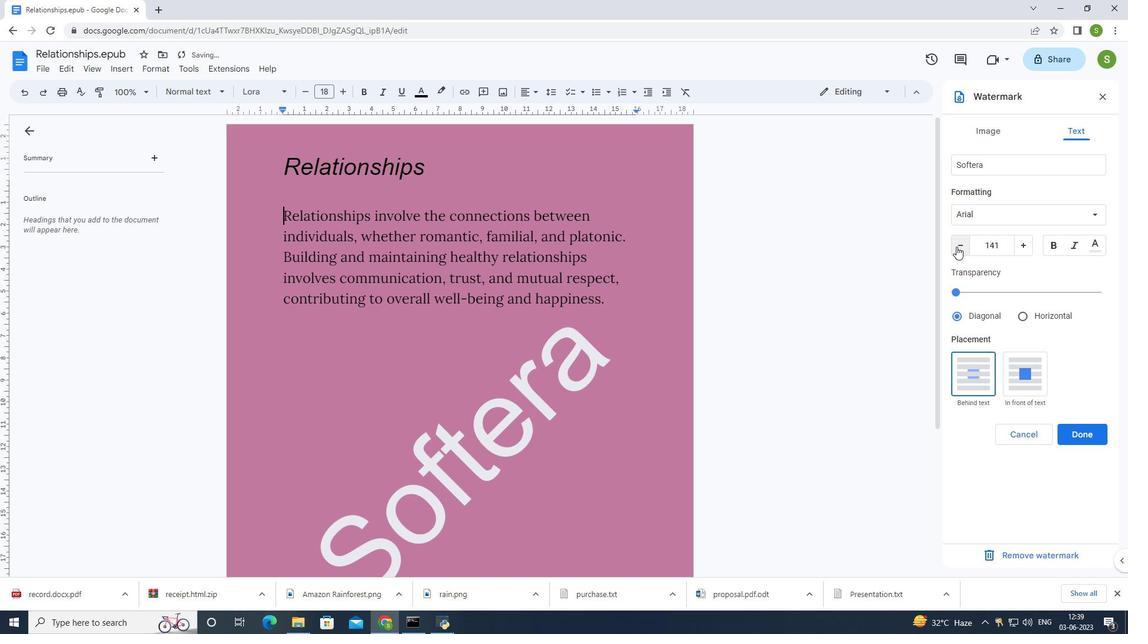 
Action: Mouse pressed left at (956, 246)
Screenshot: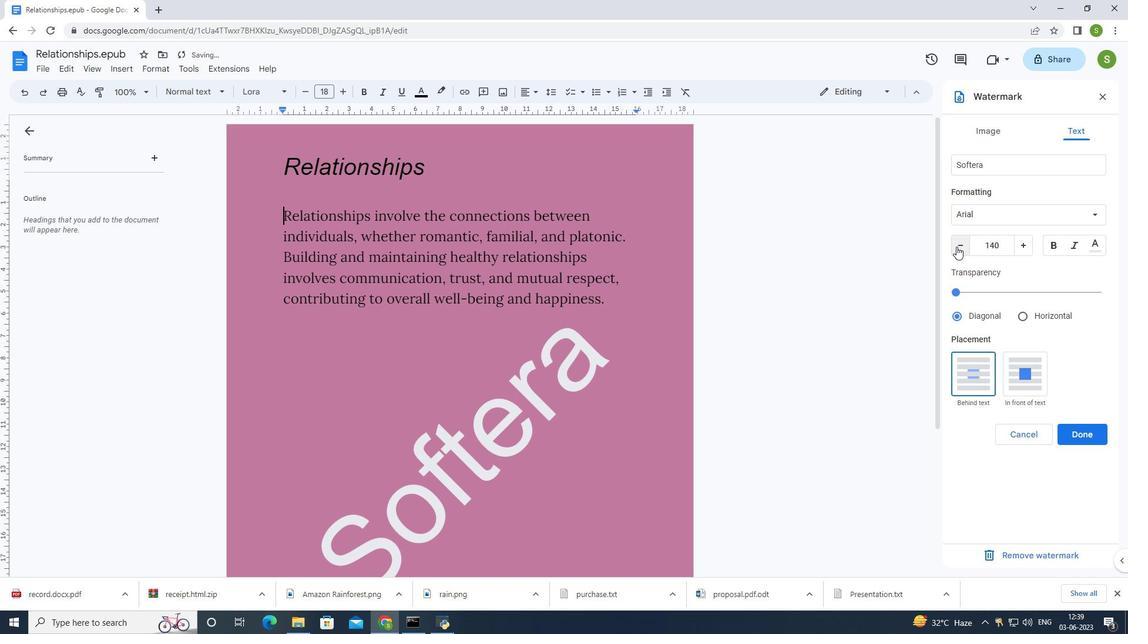 
Action: Mouse pressed left at (956, 246)
Screenshot: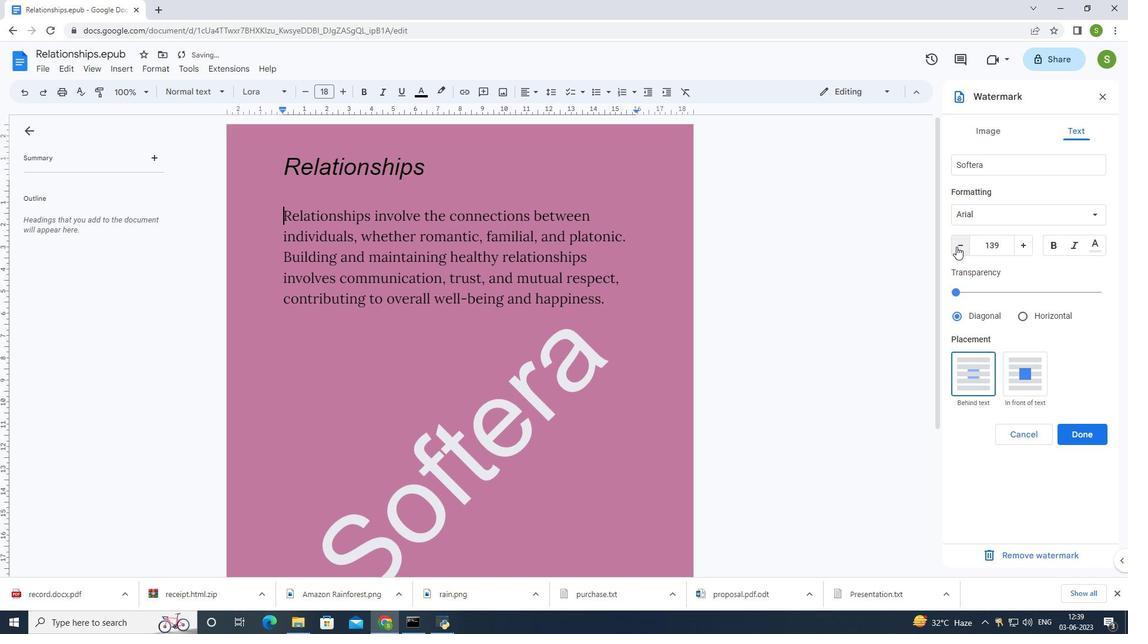 
Action: Mouse pressed left at (956, 246)
Screenshot: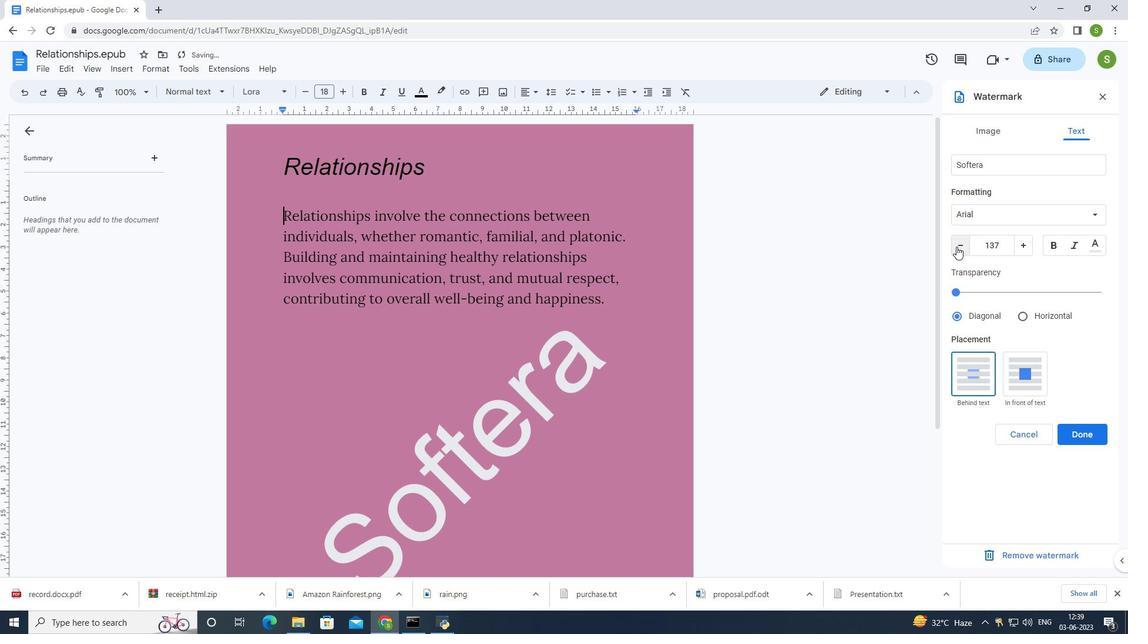
Action: Mouse pressed left at (956, 246)
Screenshot: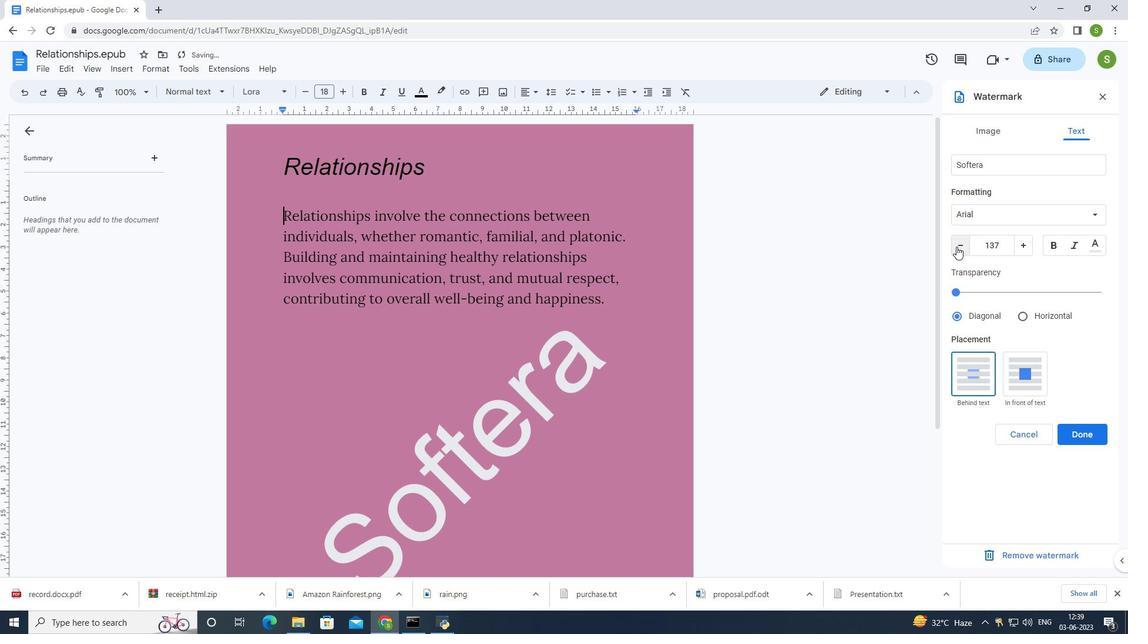 
Action: Mouse pressed left at (956, 246)
Screenshot: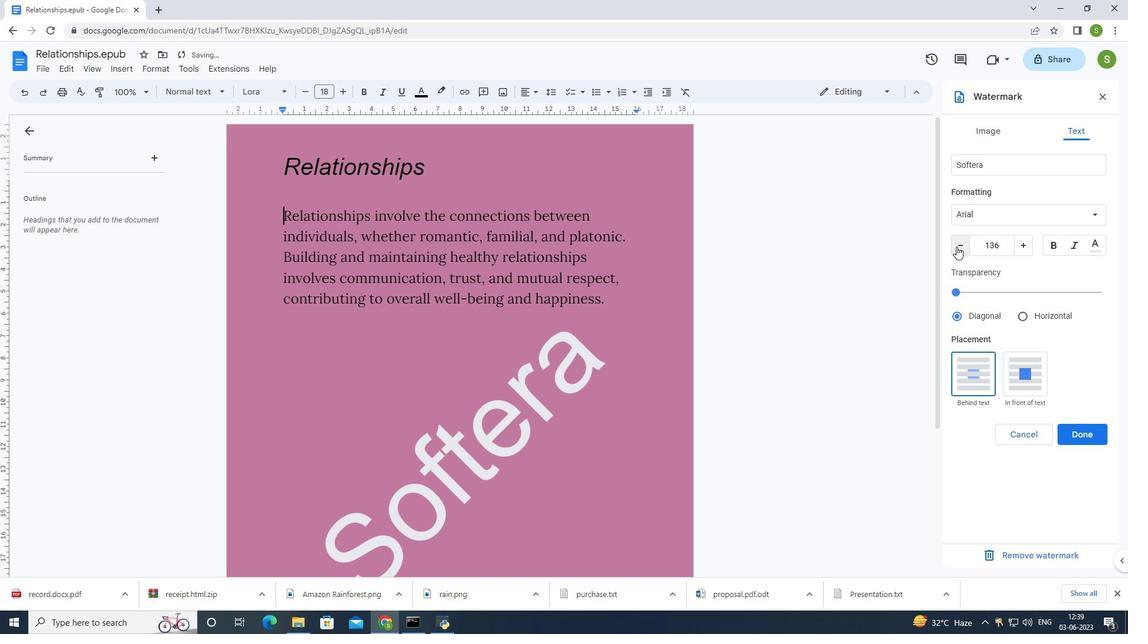 
Action: Mouse pressed left at (956, 246)
Screenshot: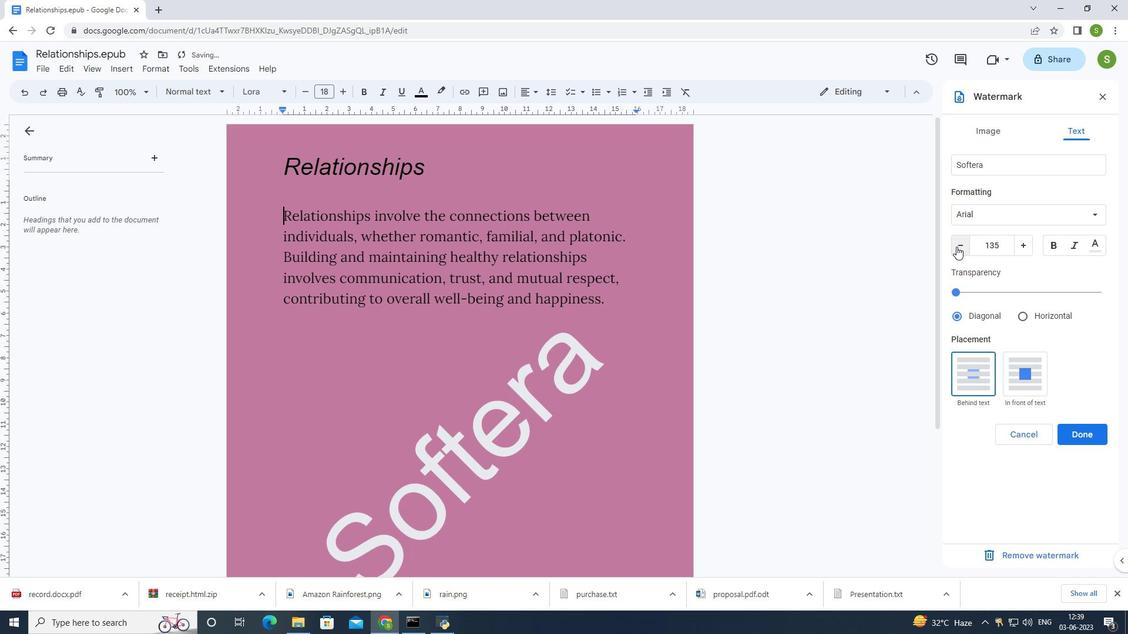 
Action: Mouse pressed left at (956, 246)
Screenshot: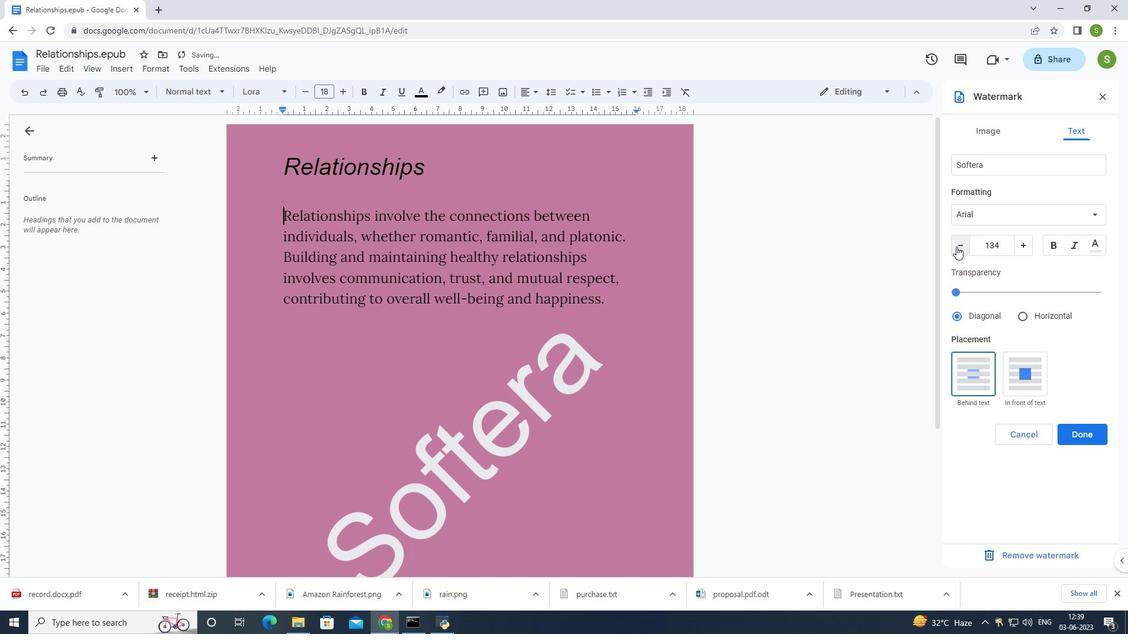 
Action: Mouse pressed left at (956, 246)
Screenshot: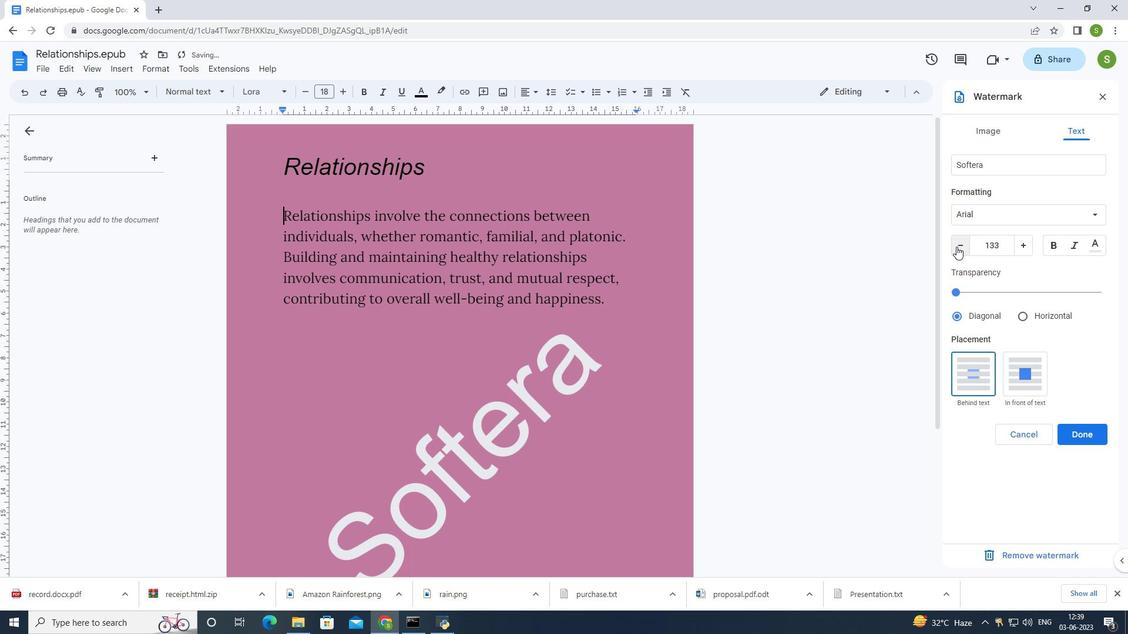 
Action: Mouse pressed left at (956, 246)
Screenshot: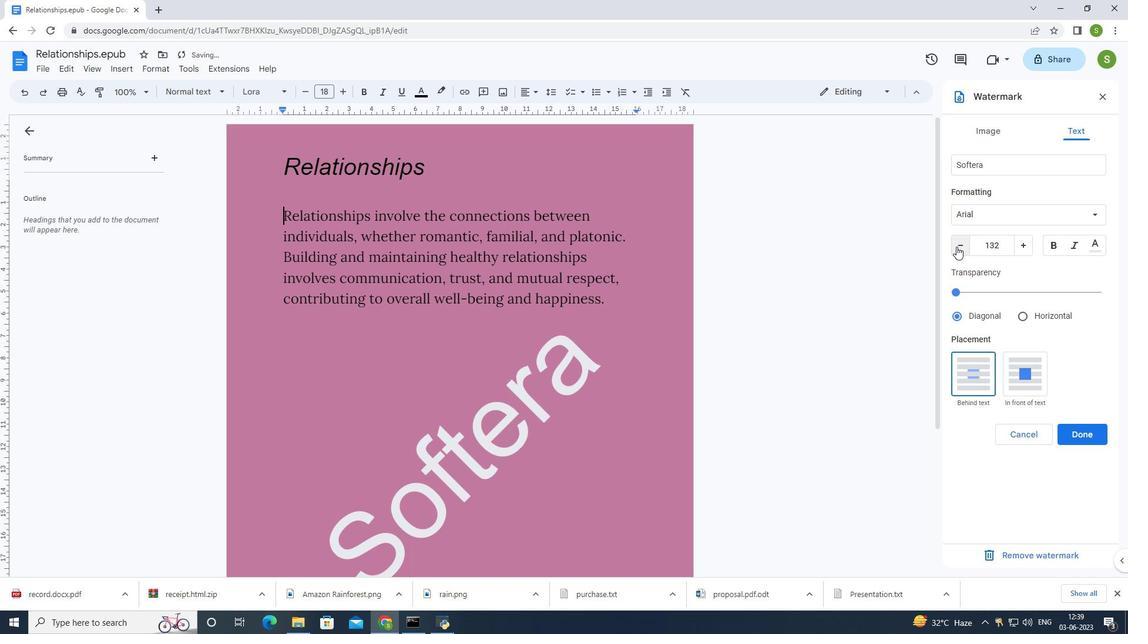 
Action: Mouse pressed left at (956, 246)
Screenshot: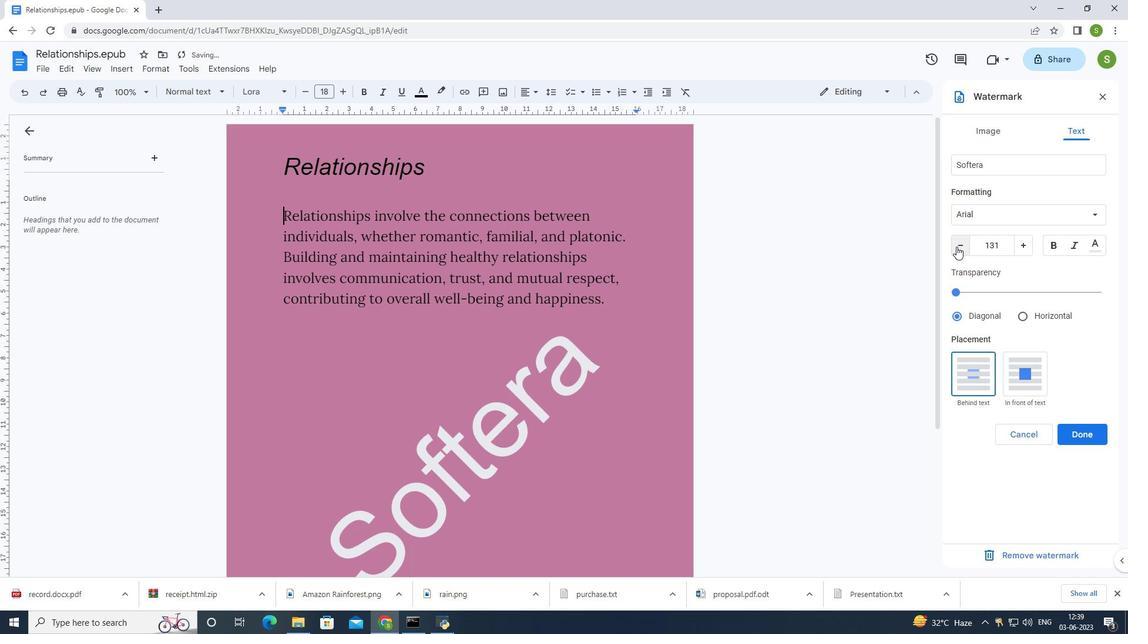 
Action: Mouse pressed left at (956, 246)
Screenshot: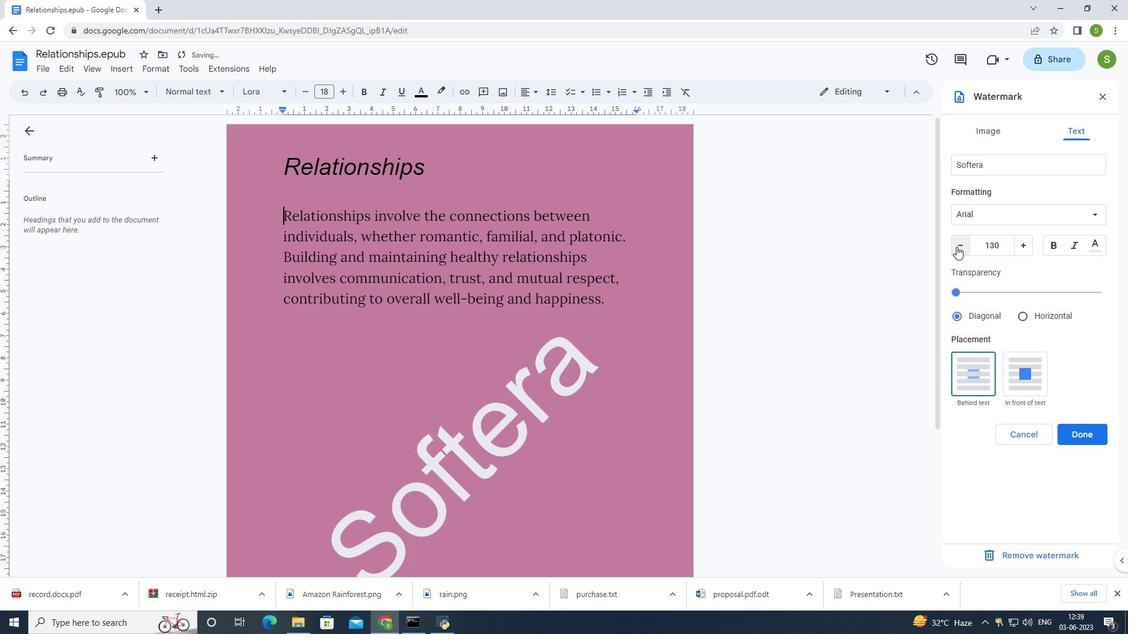 
Action: Mouse pressed left at (956, 246)
Screenshot: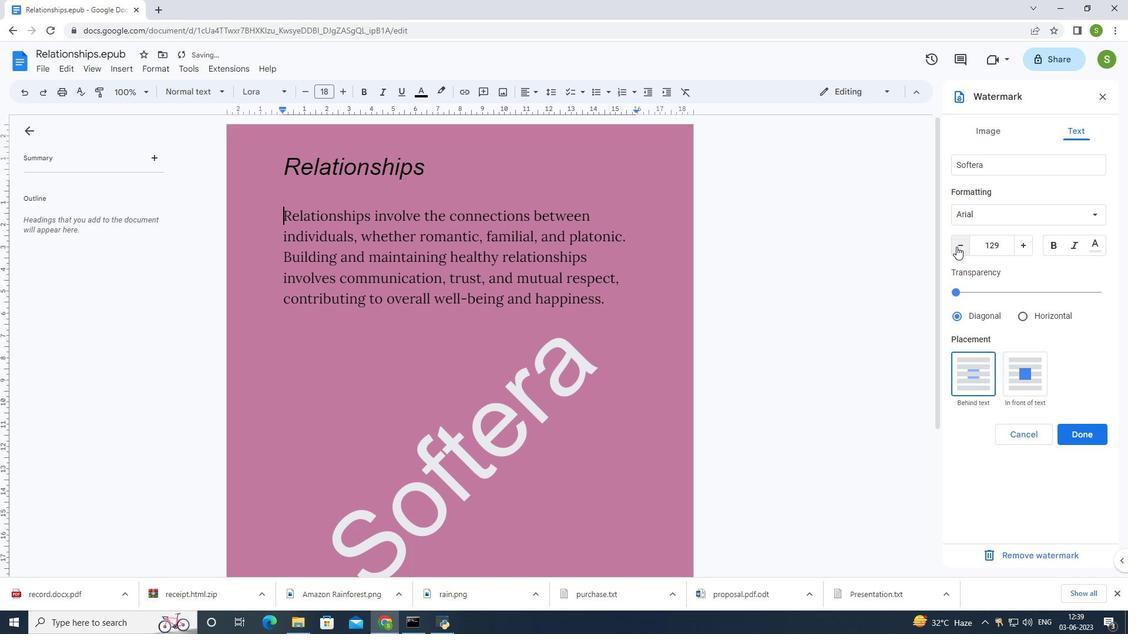 
Action: Mouse pressed left at (956, 246)
Screenshot: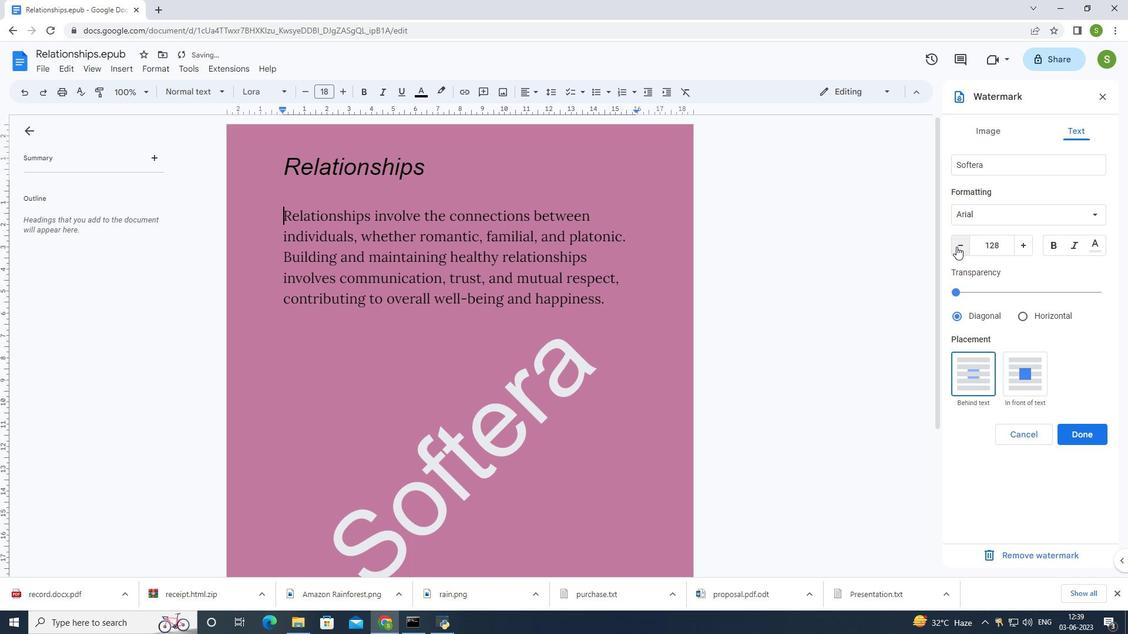 
Action: Mouse pressed left at (956, 246)
Screenshot: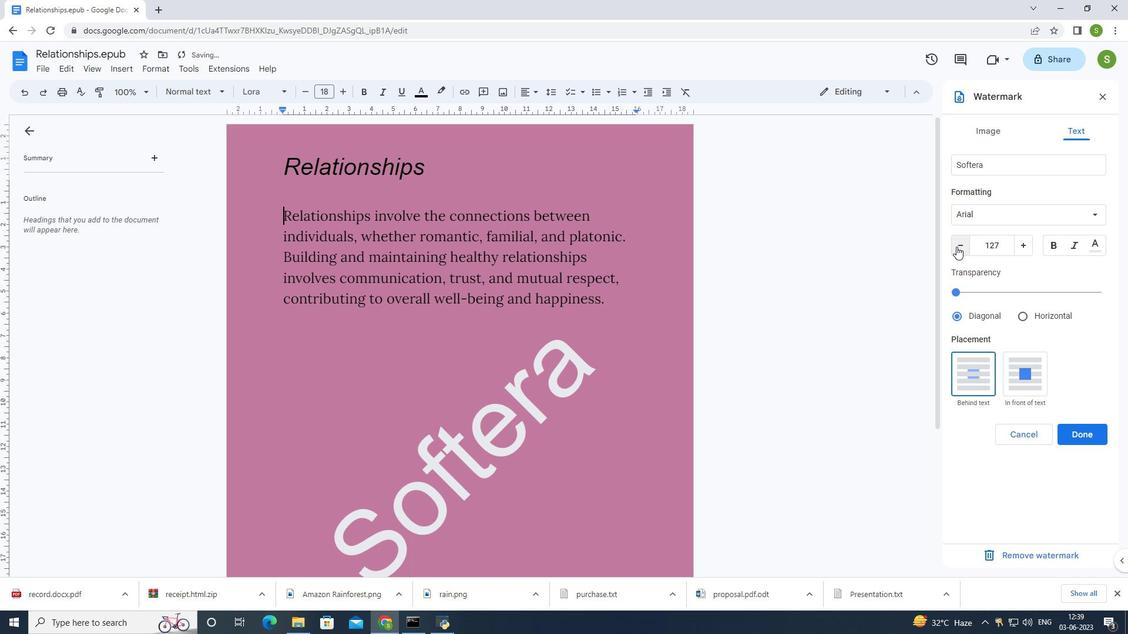 
Action: Mouse pressed left at (956, 246)
Screenshot: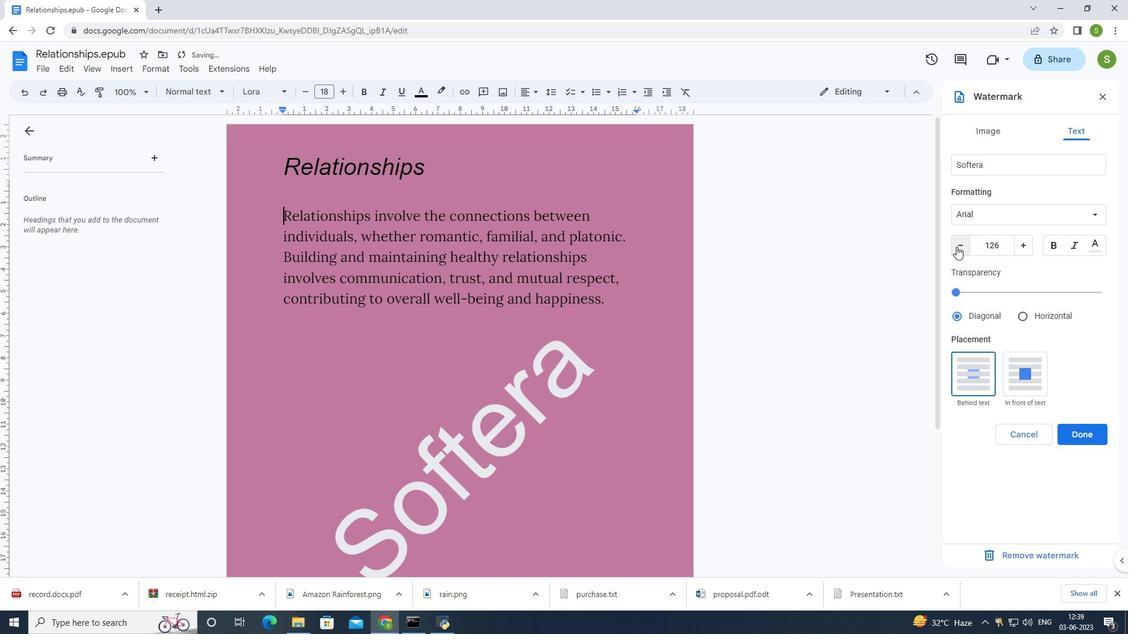 
Action: Mouse pressed left at (956, 246)
Screenshot: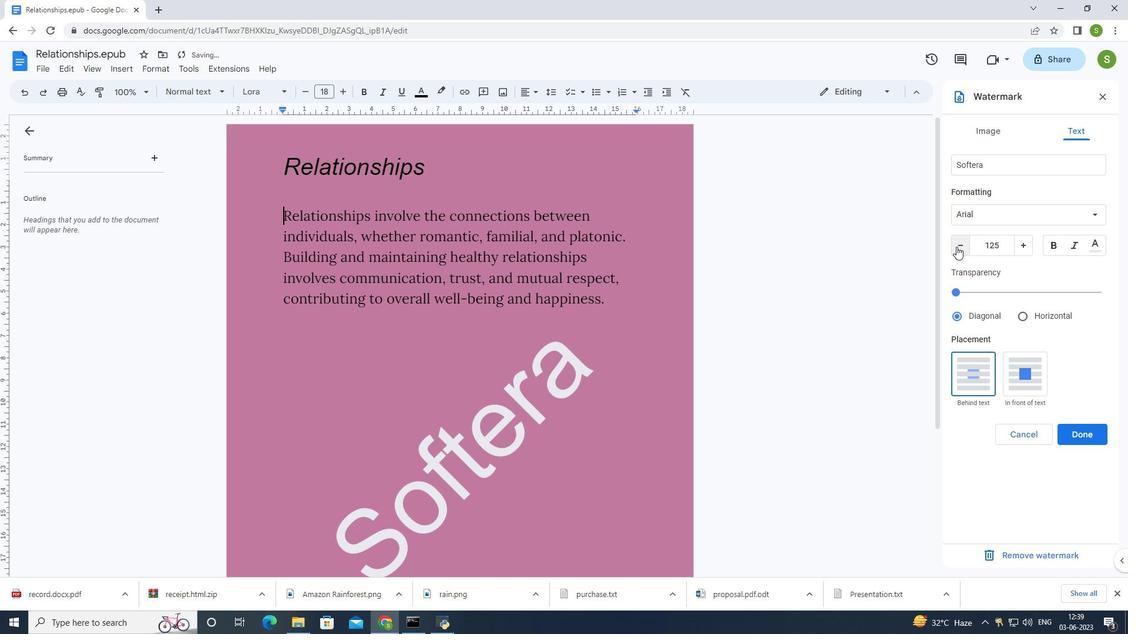 
Action: Mouse pressed left at (956, 246)
Screenshot: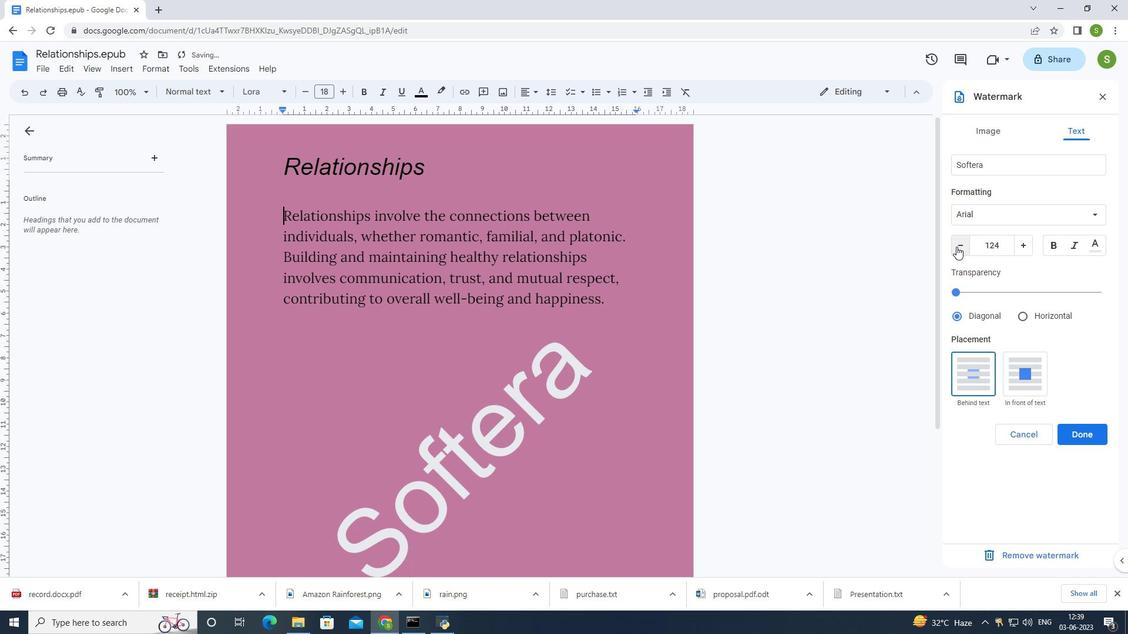 
Action: Mouse pressed left at (956, 246)
Screenshot: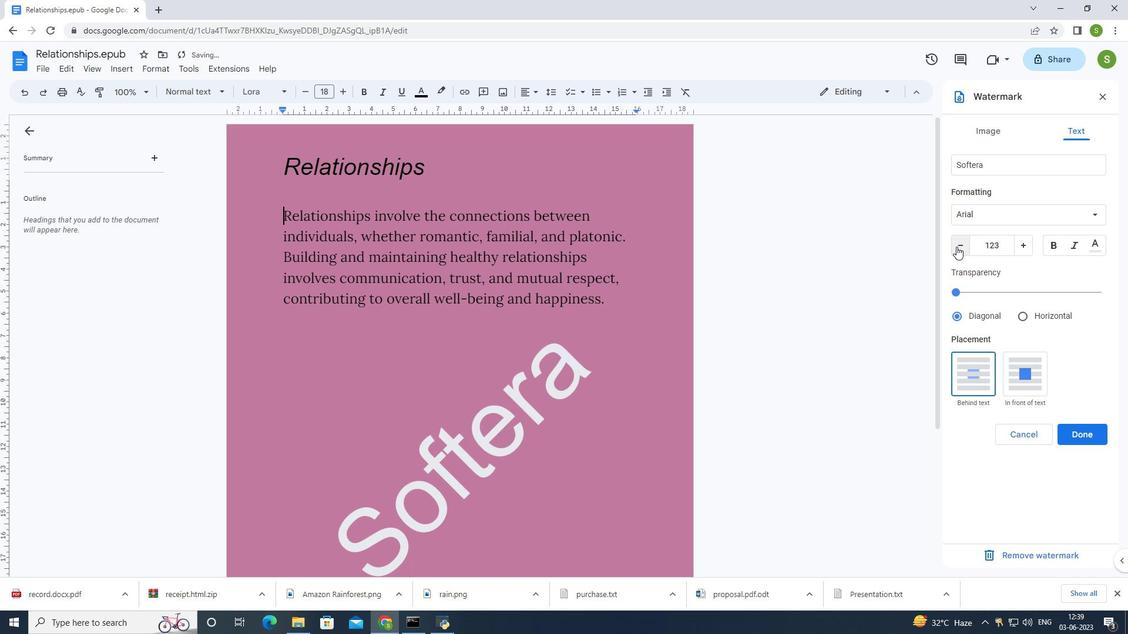 
Action: Mouse pressed left at (956, 246)
Screenshot: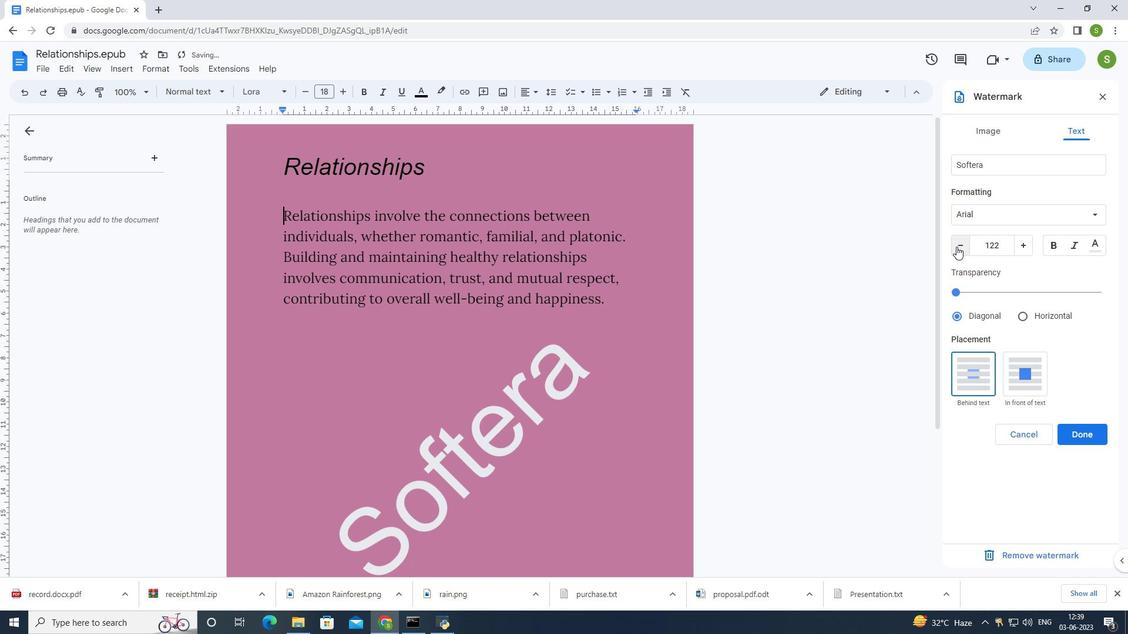 
Action: Mouse pressed left at (956, 246)
Screenshot: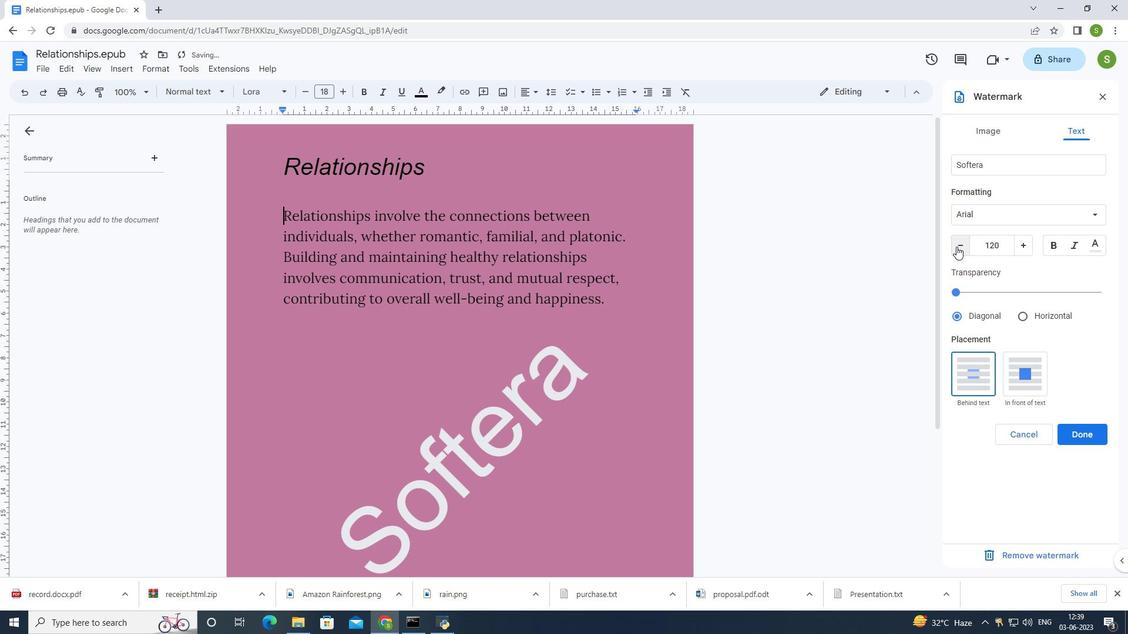 
Action: Mouse pressed left at (956, 246)
Screenshot: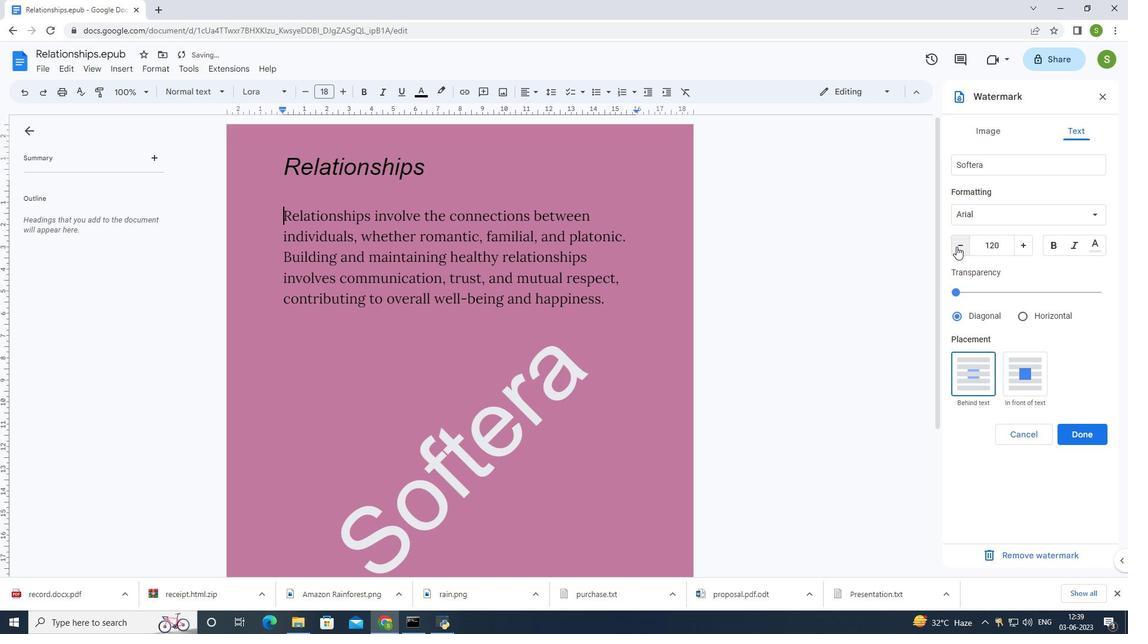 
Action: Mouse pressed left at (956, 246)
Screenshot: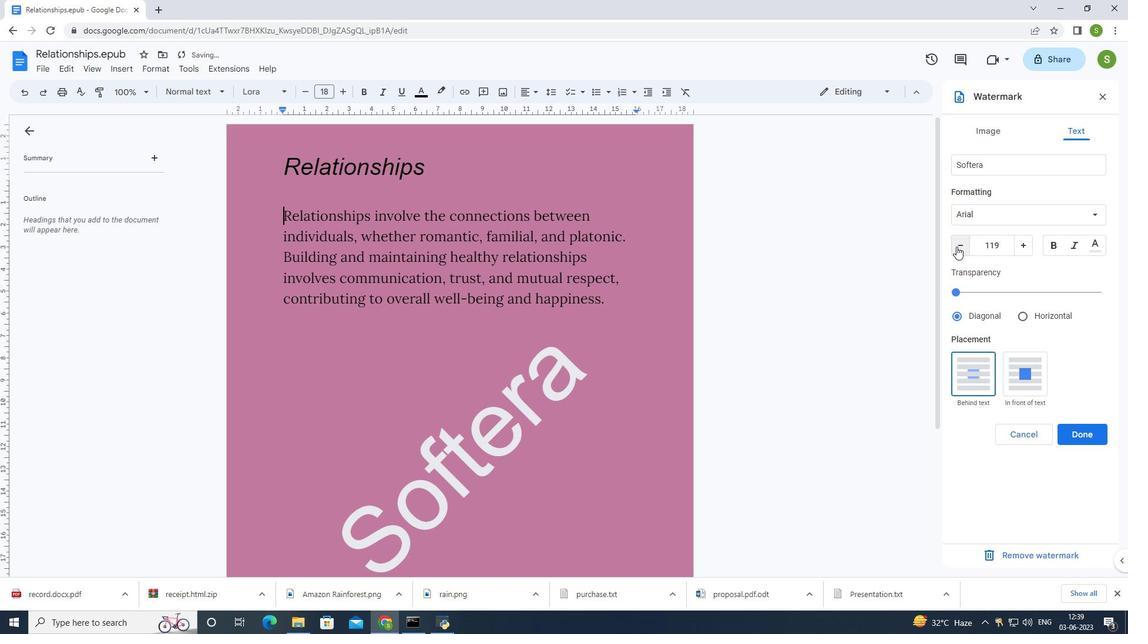 
Action: Mouse pressed left at (956, 246)
Screenshot: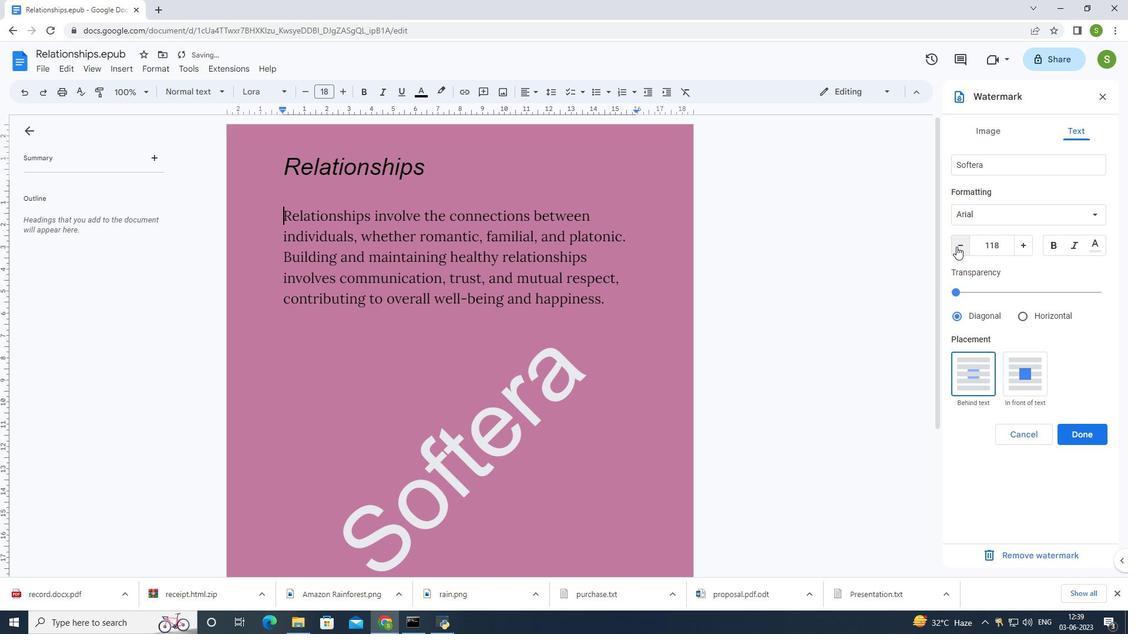 
Action: Mouse pressed left at (956, 246)
Screenshot: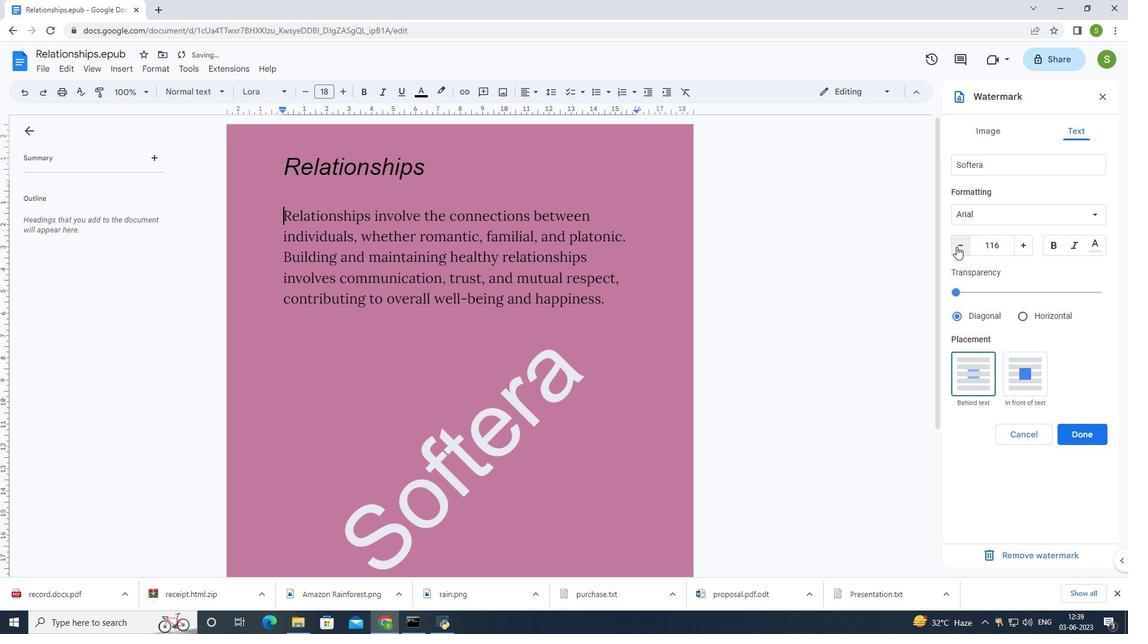 
Action: Mouse pressed left at (956, 246)
Screenshot: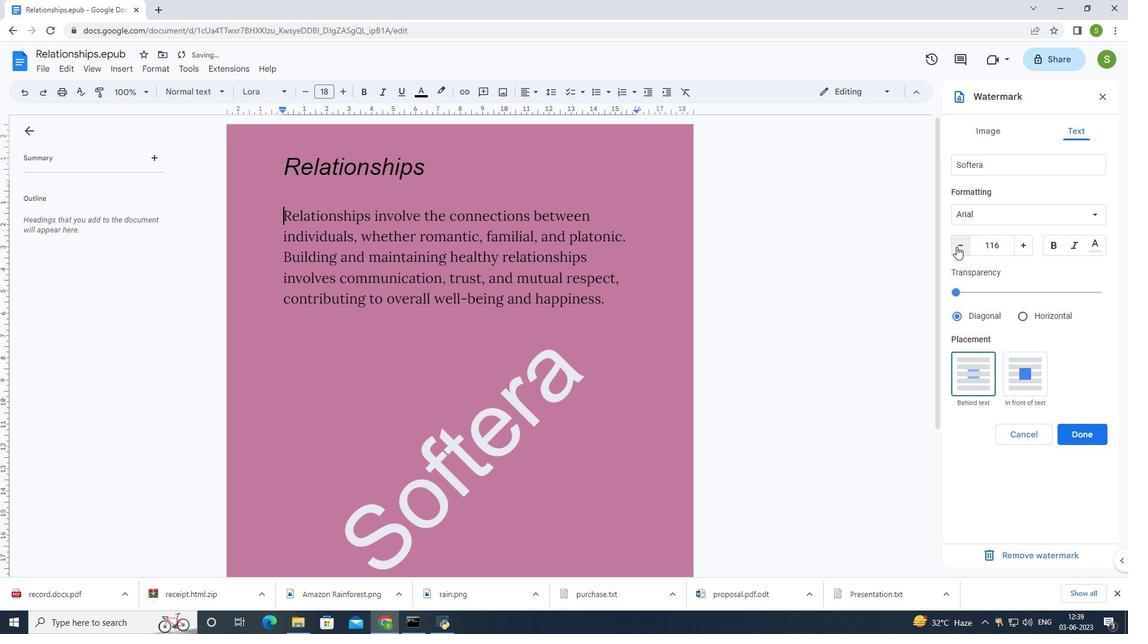 
Action: Mouse pressed left at (956, 246)
Screenshot: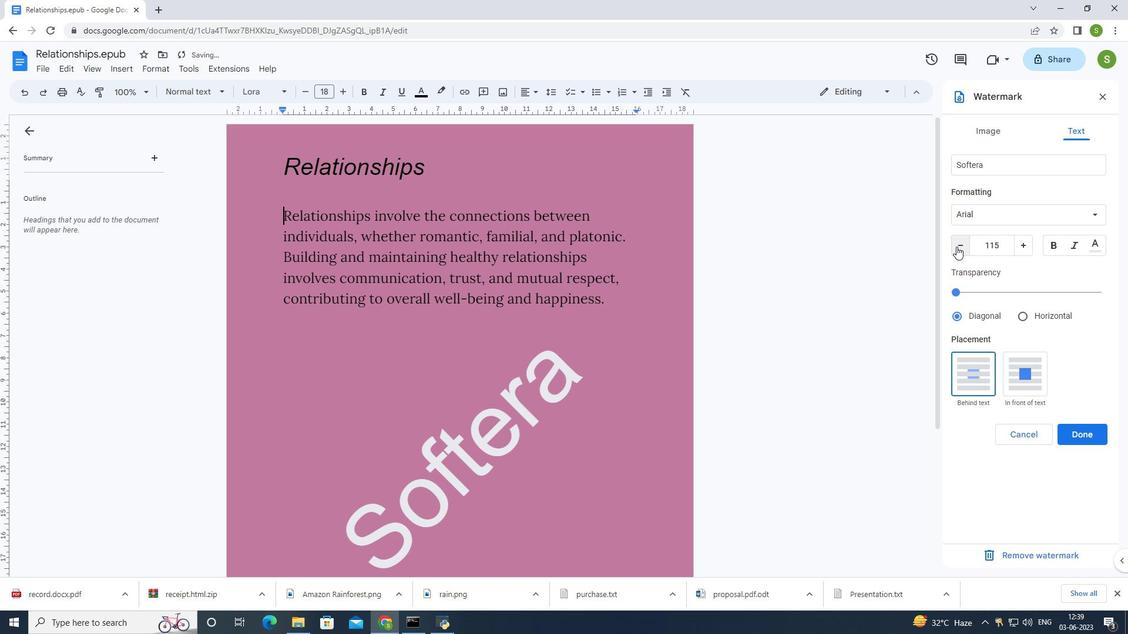 
Action: Mouse pressed left at (956, 246)
Screenshot: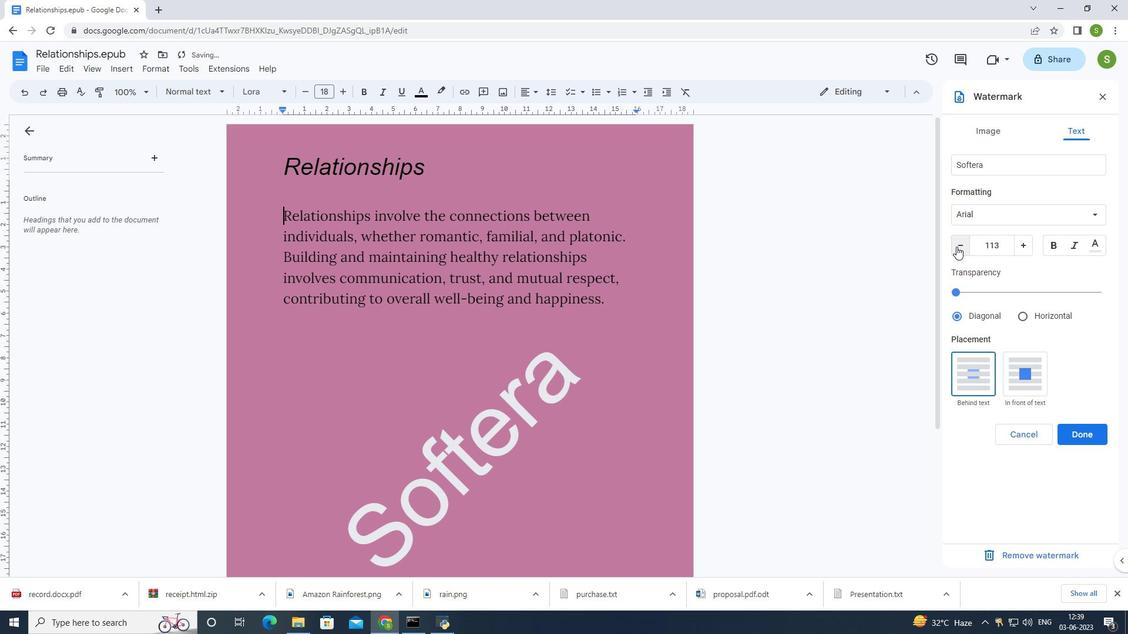 
Action: Mouse moved to (1025, 315)
Screenshot: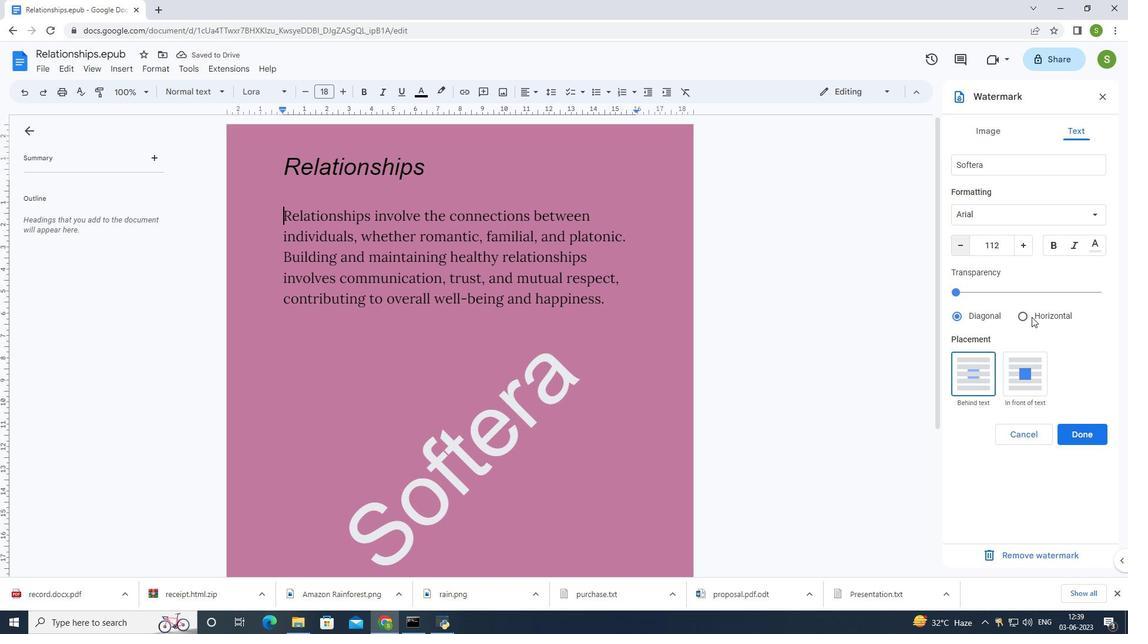 
Action: Mouse pressed left at (1025, 315)
Screenshot: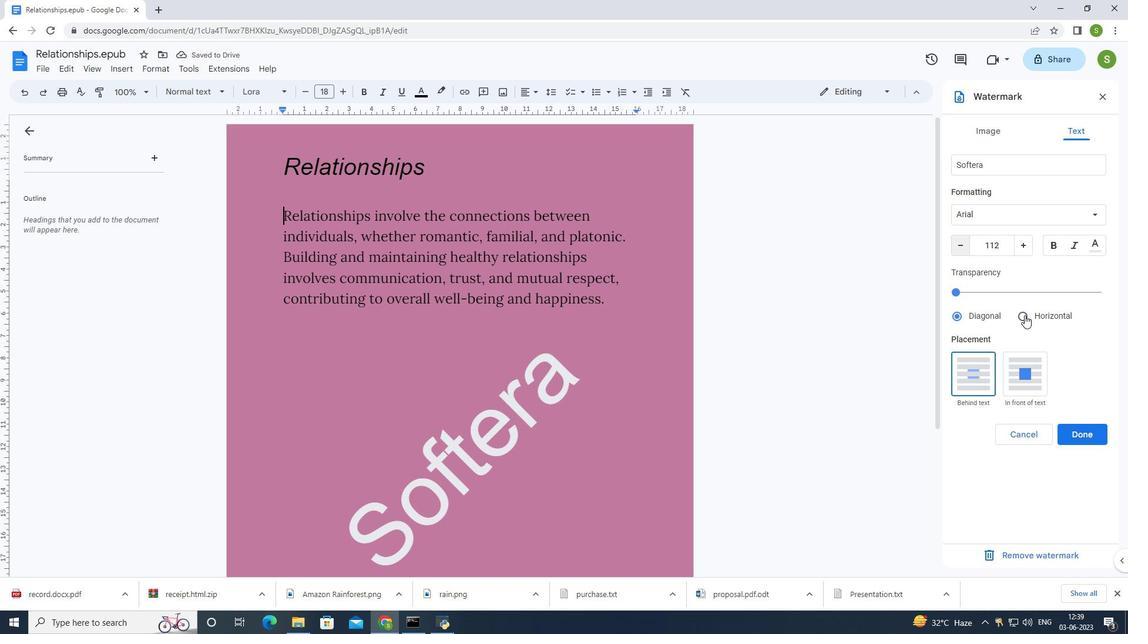 
Action: Mouse moved to (1090, 437)
Screenshot: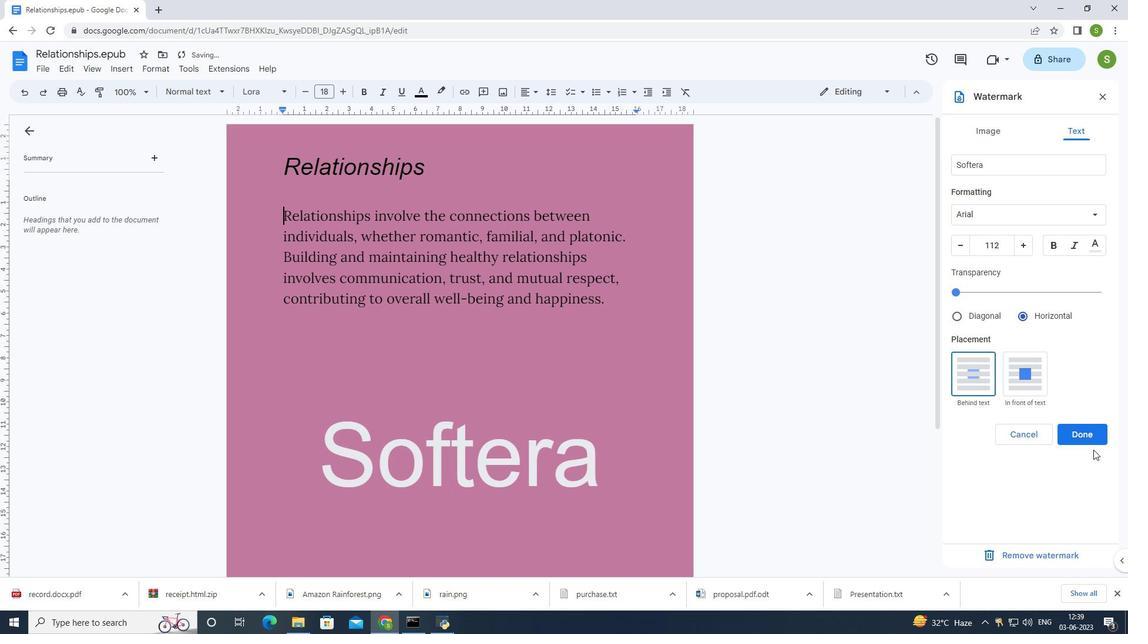 
Action: Mouse pressed left at (1090, 437)
Screenshot: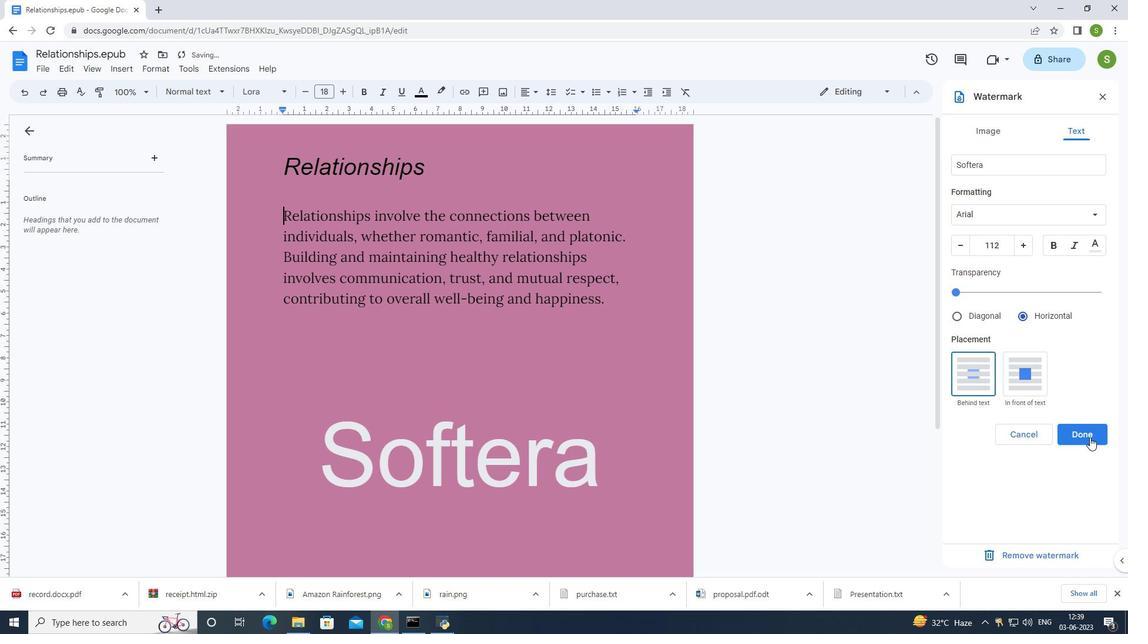 
Action: Mouse moved to (844, 383)
Screenshot: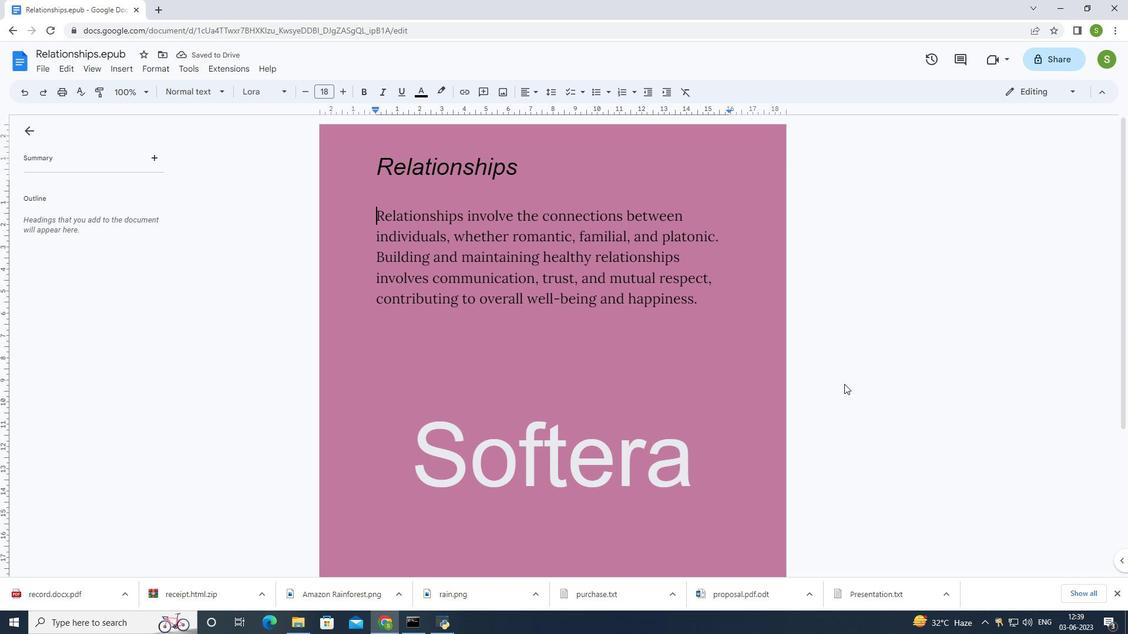 
